 Task: Find connections with filter location Rayside-Balfour with filter topic #Personaldevelopmentwith filter profile language French with filter current company NTPC Limited with filter school RICS School of Built Environment, Amity University with filter industry Social Networking Platforms with filter service category Video Production with filter keywords title Caregiver
Action: Mouse moved to (213, 278)
Screenshot: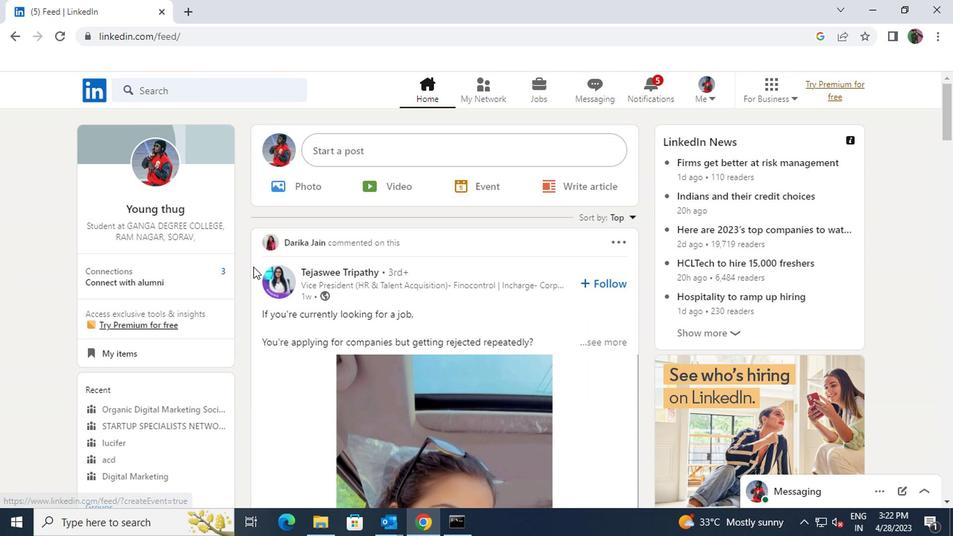 
Action: Mouse pressed left at (213, 278)
Screenshot: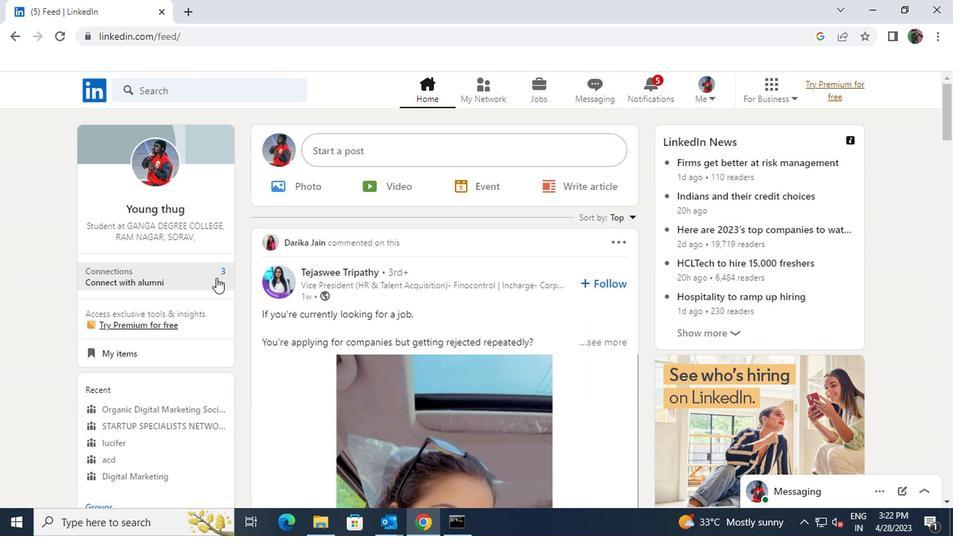 
Action: Mouse moved to (234, 170)
Screenshot: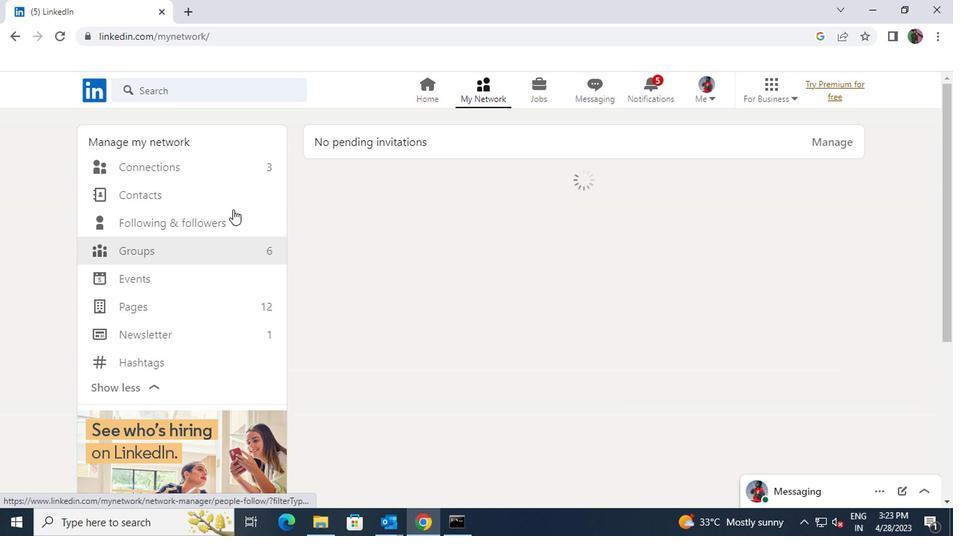 
Action: Mouse pressed left at (234, 170)
Screenshot: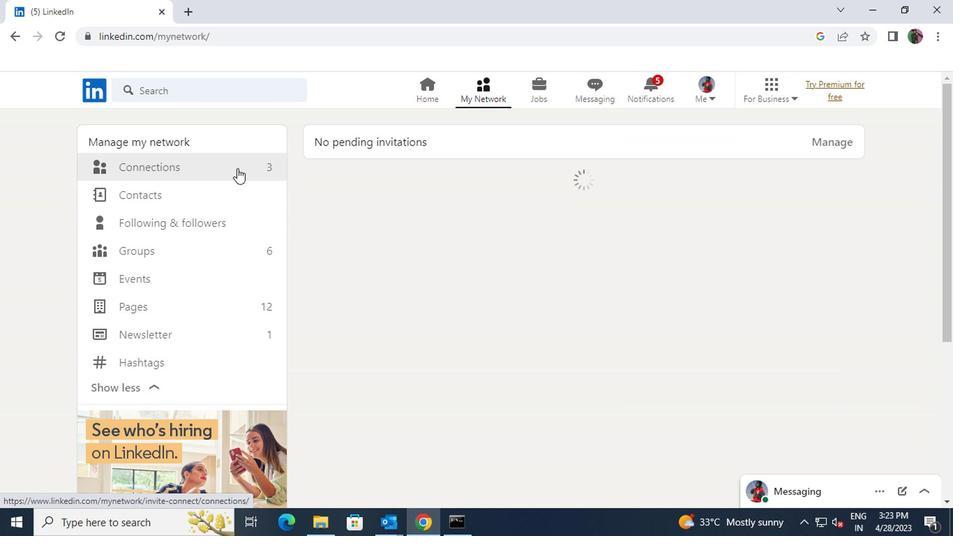 
Action: Mouse moved to (555, 173)
Screenshot: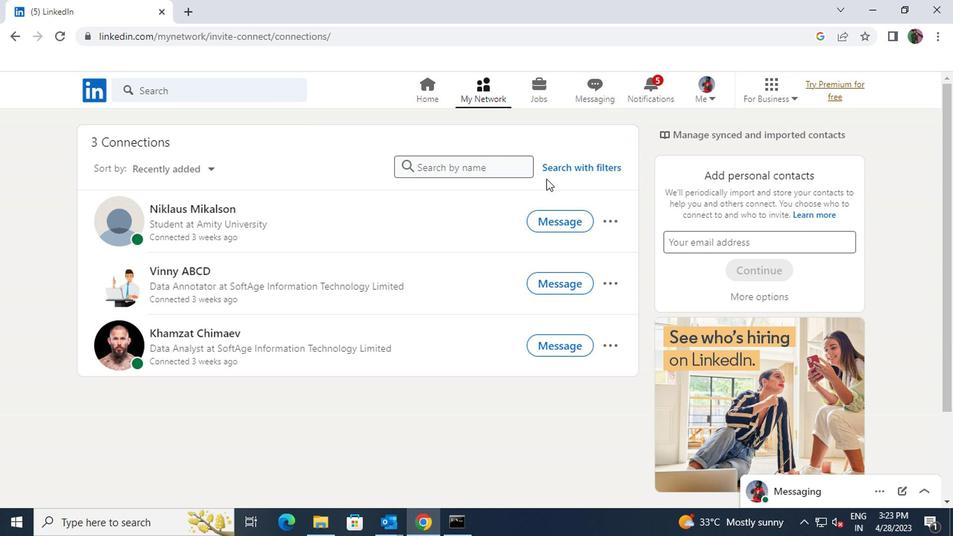 
Action: Mouse pressed left at (555, 173)
Screenshot: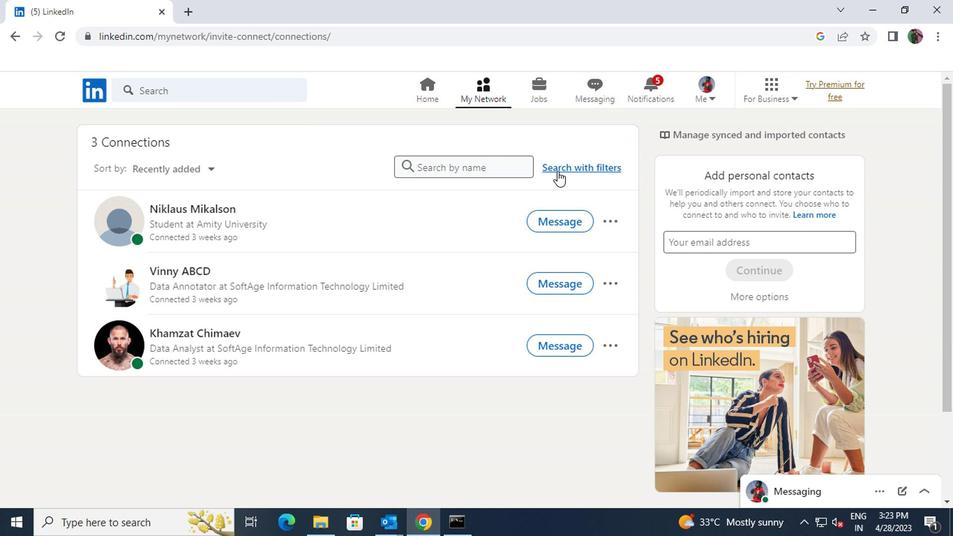 
Action: Mouse moved to (519, 129)
Screenshot: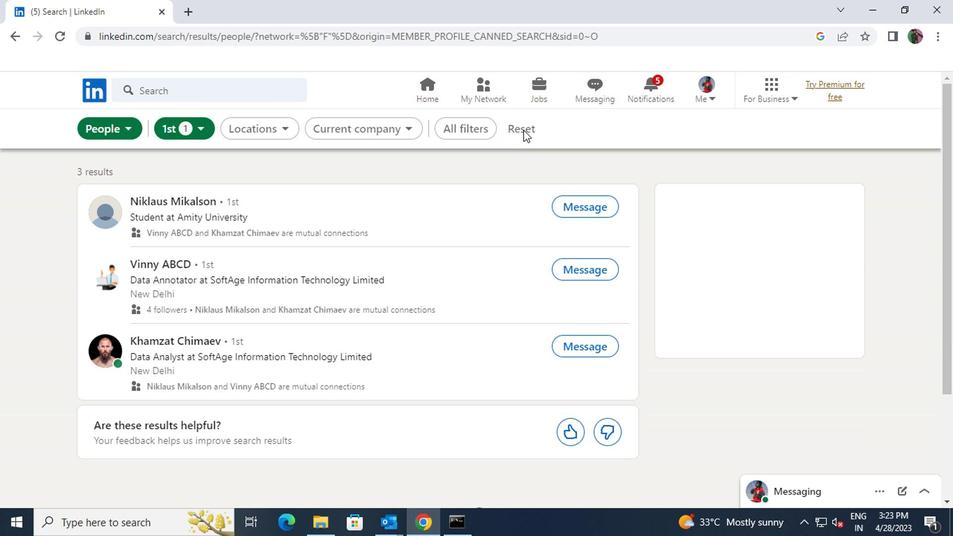 
Action: Mouse pressed left at (519, 129)
Screenshot: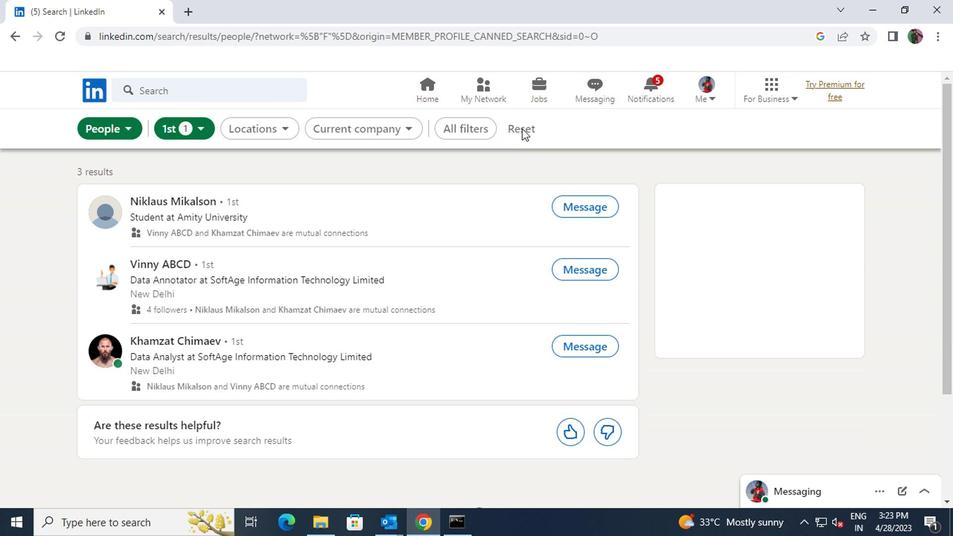 
Action: Mouse pressed left at (519, 129)
Screenshot: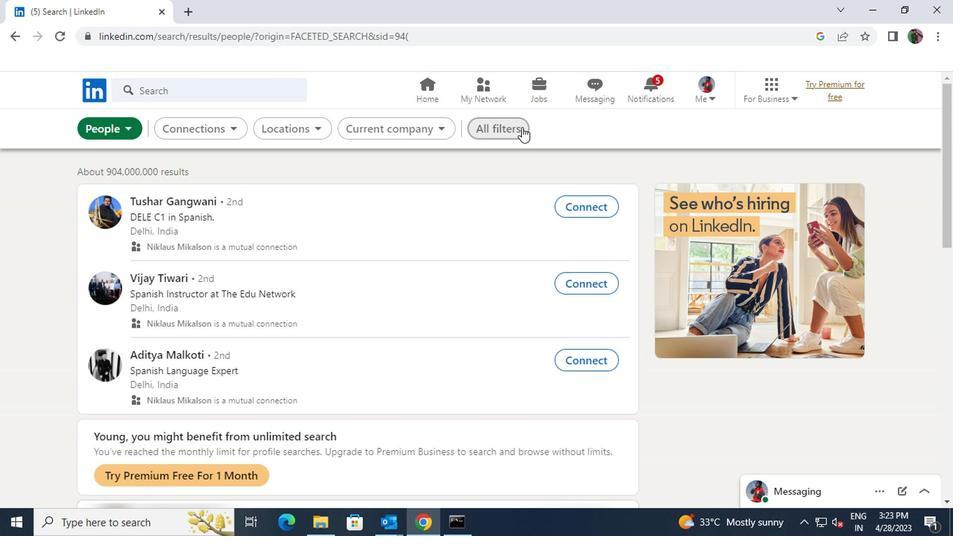 
Action: Mouse moved to (767, 312)
Screenshot: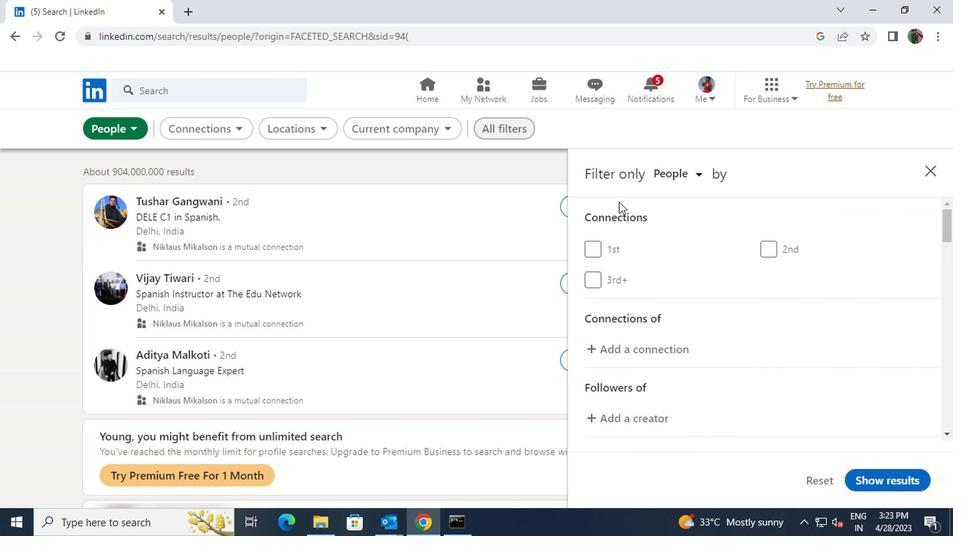 
Action: Mouse scrolled (767, 312) with delta (0, 0)
Screenshot: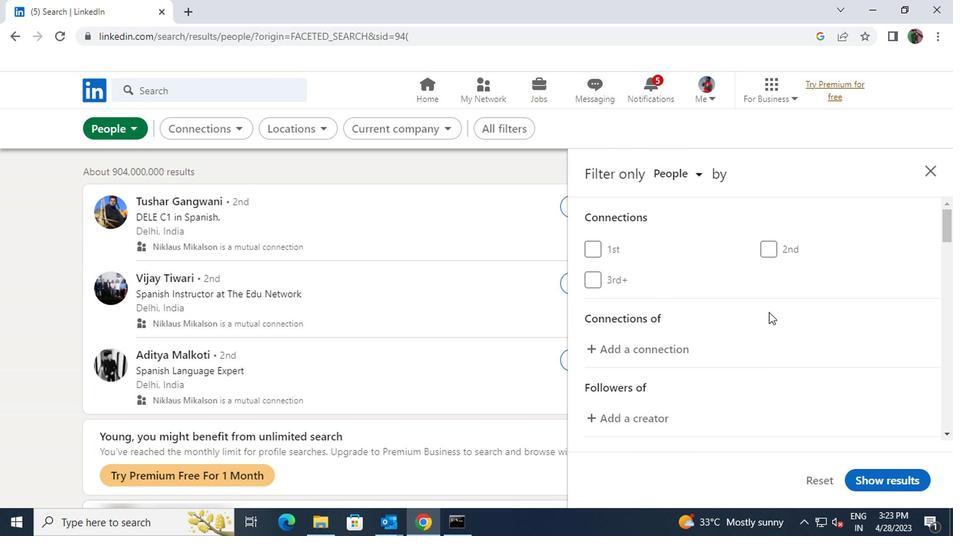 
Action: Mouse scrolled (767, 312) with delta (0, 0)
Screenshot: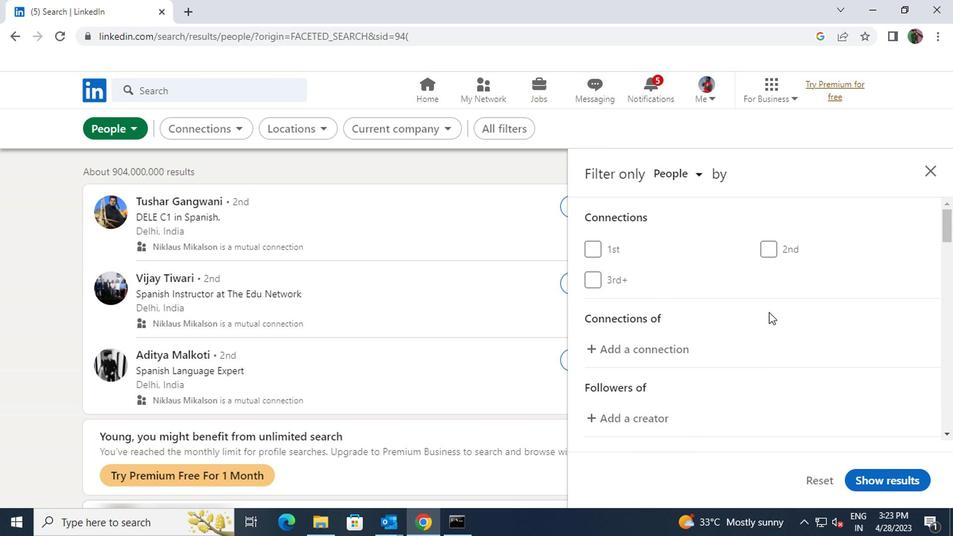 
Action: Mouse scrolled (767, 312) with delta (0, 0)
Screenshot: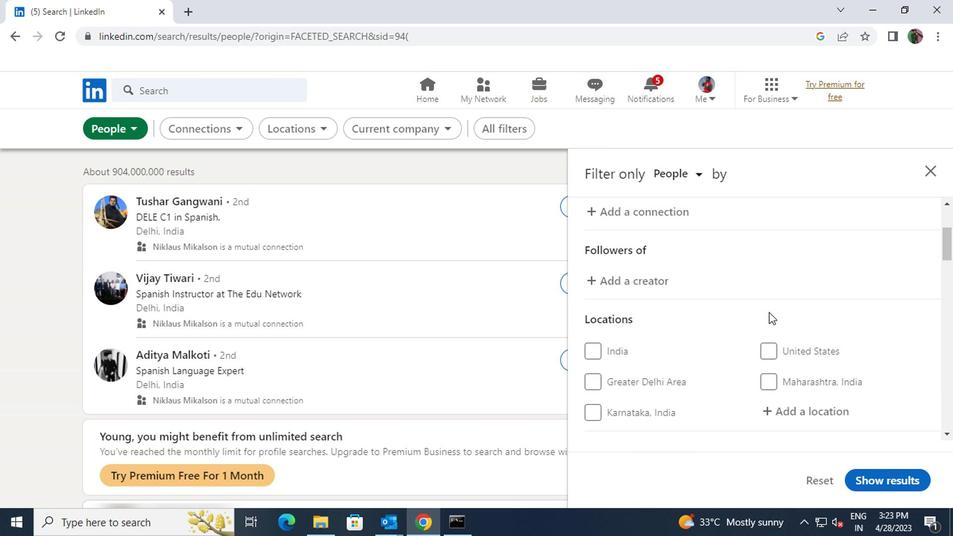 
Action: Mouse moved to (783, 336)
Screenshot: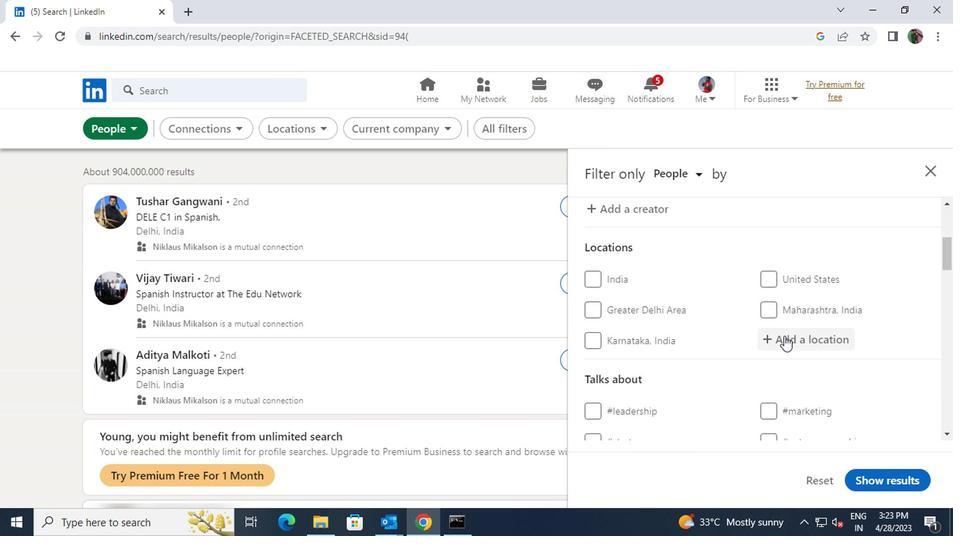 
Action: Mouse pressed left at (783, 336)
Screenshot: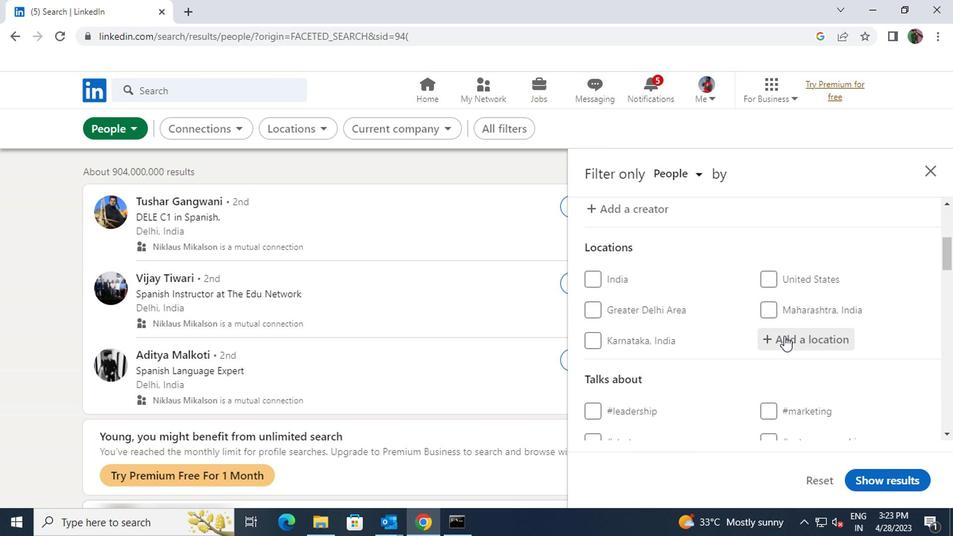 
Action: Key pressed <Key.shift><Key.shift>RAY-<Key.shift>BALFOUR
Screenshot: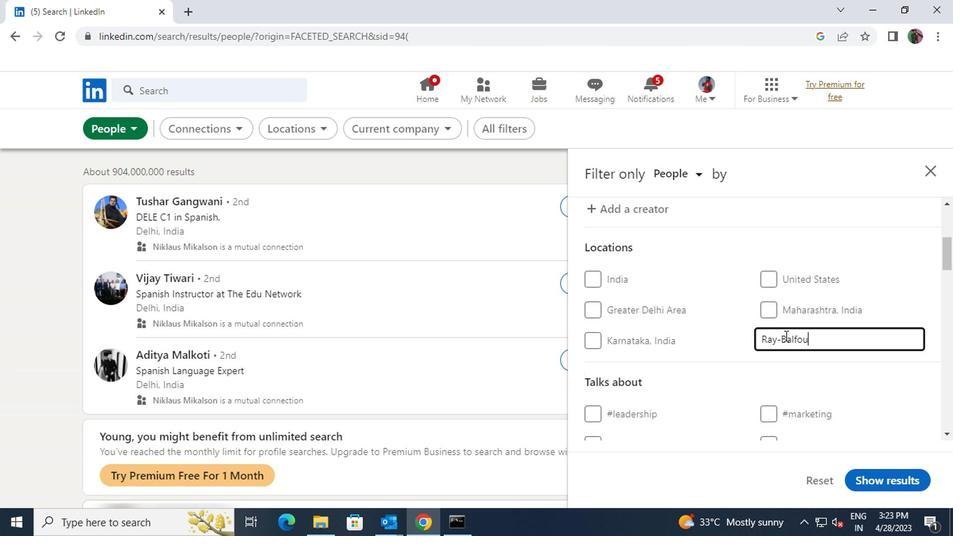 
Action: Mouse scrolled (783, 335) with delta (0, 0)
Screenshot: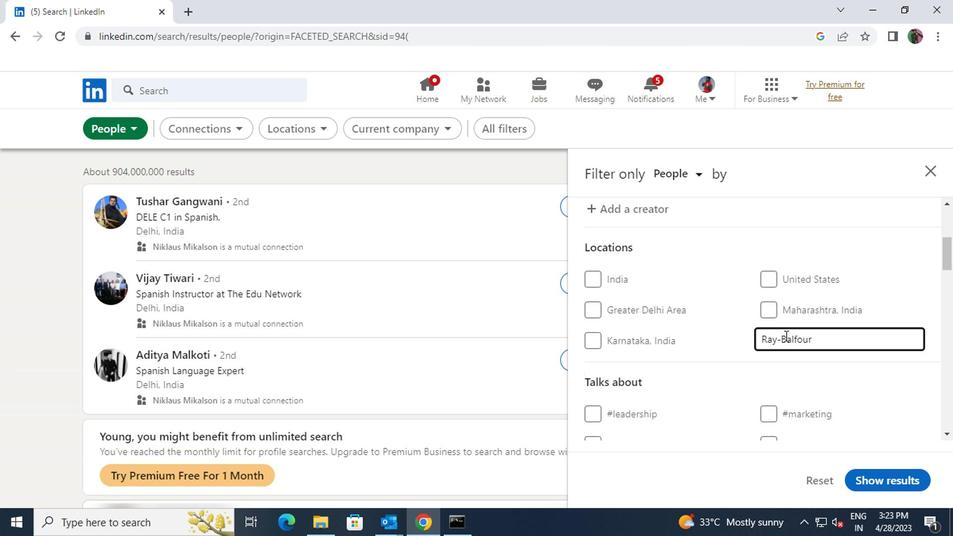 
Action: Mouse scrolled (783, 335) with delta (0, 0)
Screenshot: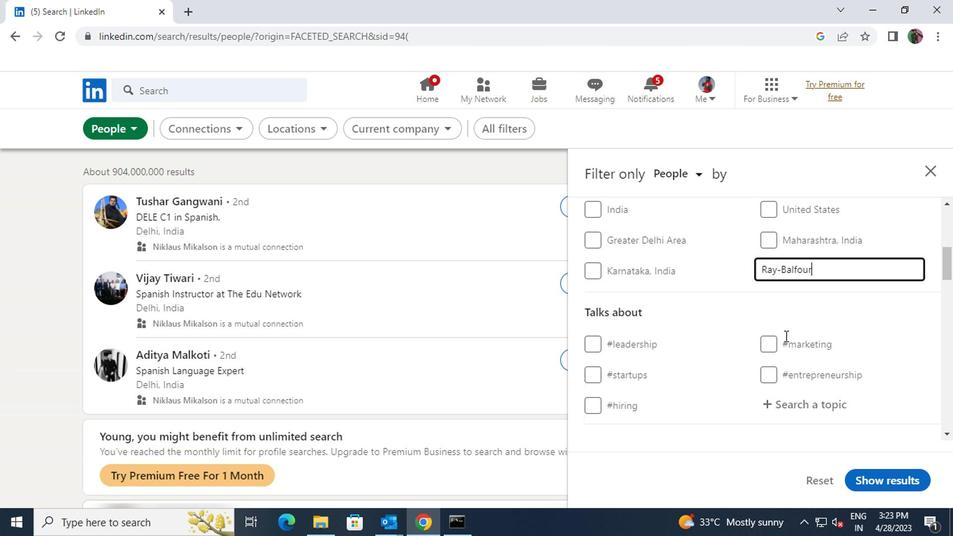 
Action: Mouse moved to (784, 333)
Screenshot: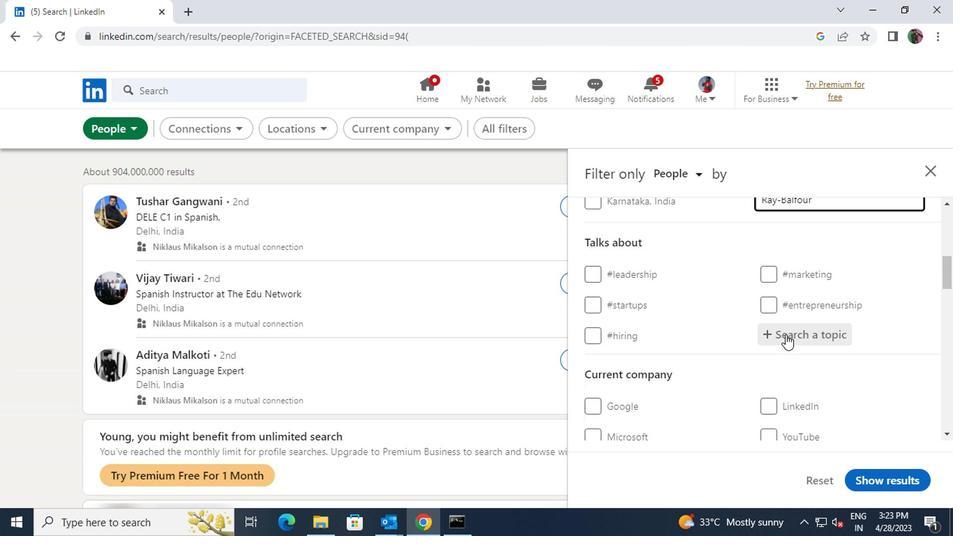 
Action: Mouse pressed left at (784, 333)
Screenshot: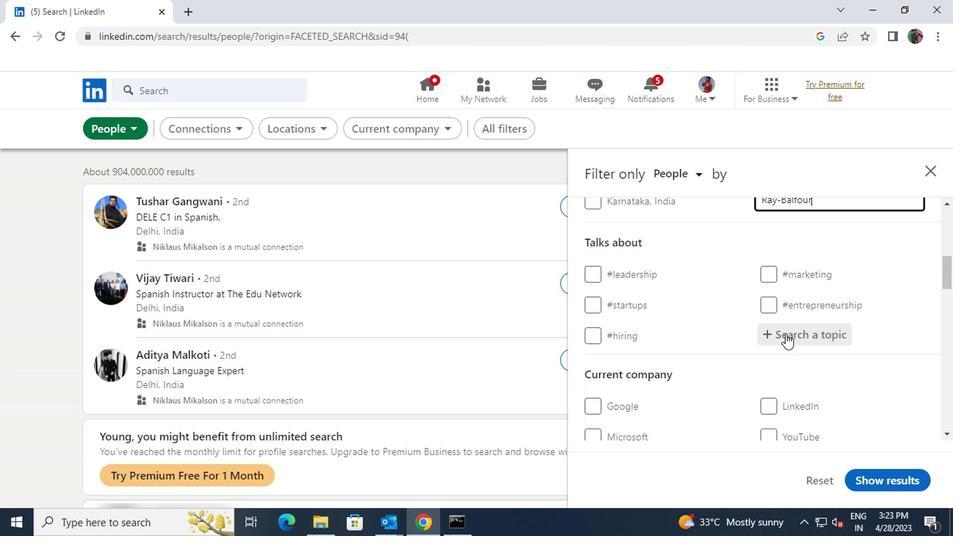 
Action: Key pressed <Key.shift>PERSONALDEVELOPMENT
Screenshot: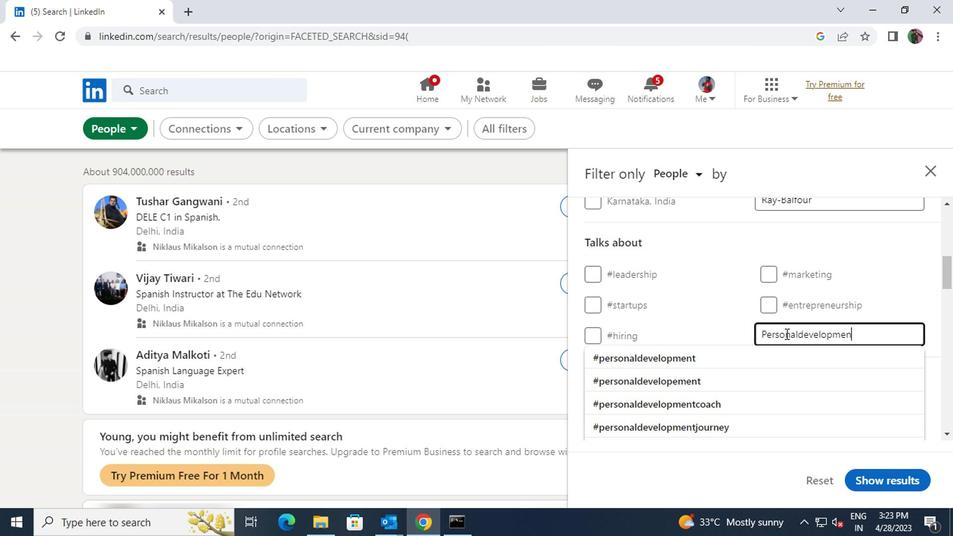 
Action: Mouse moved to (776, 350)
Screenshot: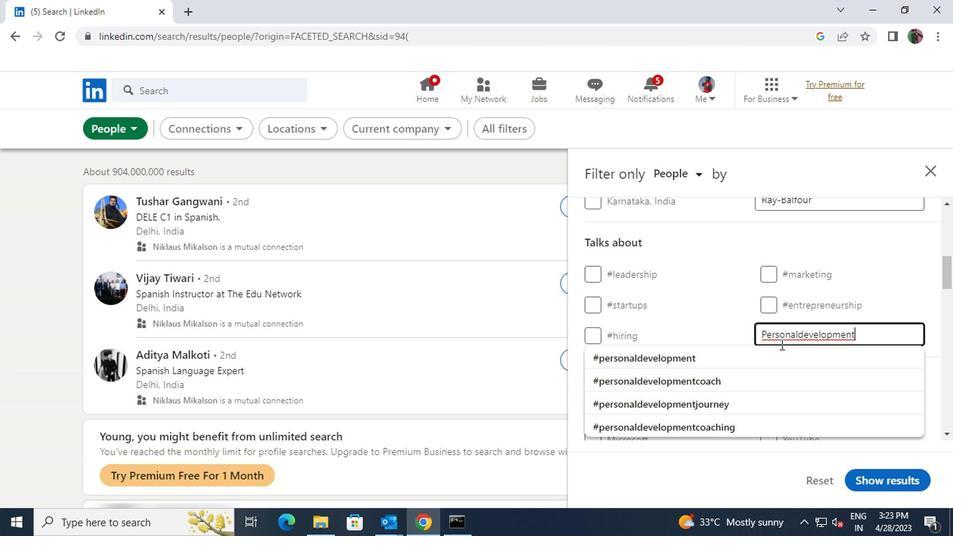 
Action: Mouse pressed left at (776, 350)
Screenshot: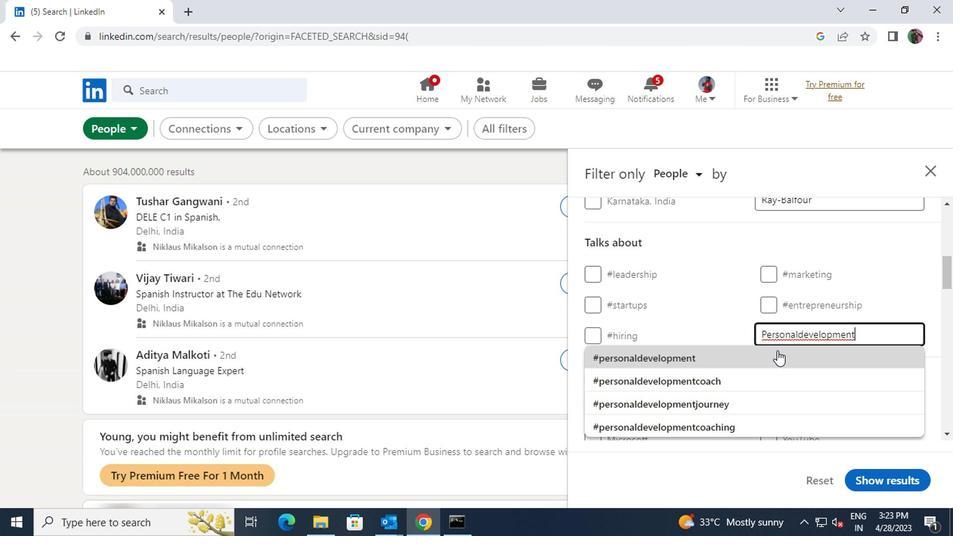 
Action: Mouse scrolled (776, 349) with delta (0, 0)
Screenshot: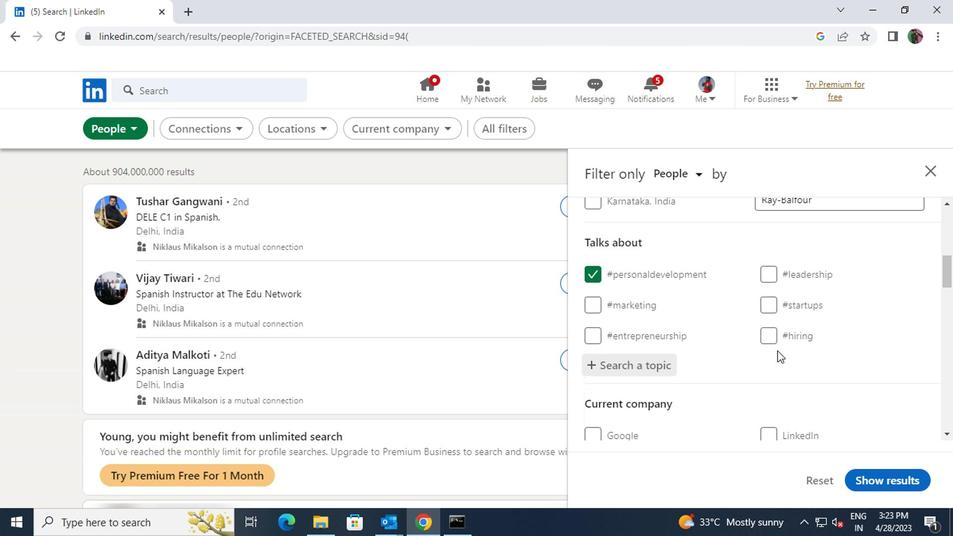 
Action: Mouse scrolled (776, 349) with delta (0, 0)
Screenshot: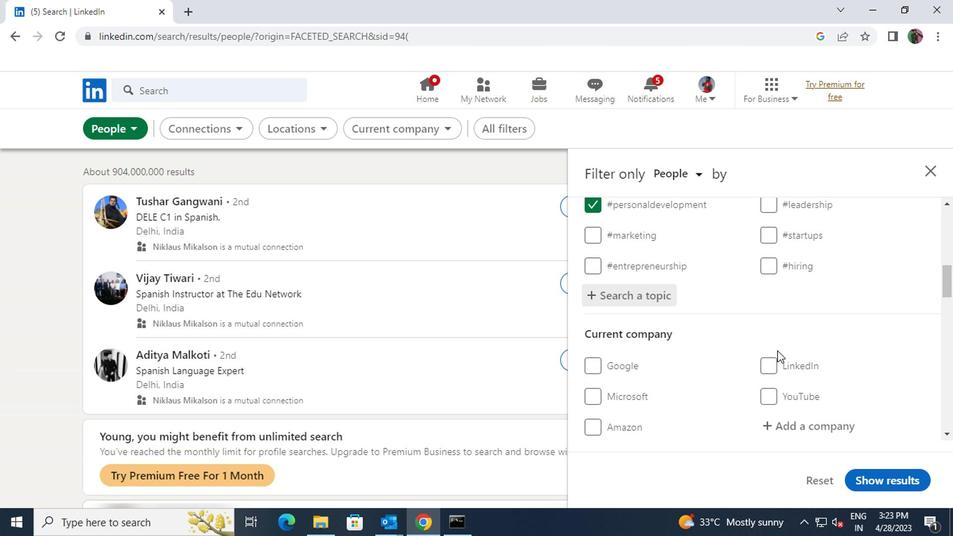 
Action: Mouse scrolled (776, 349) with delta (0, 0)
Screenshot: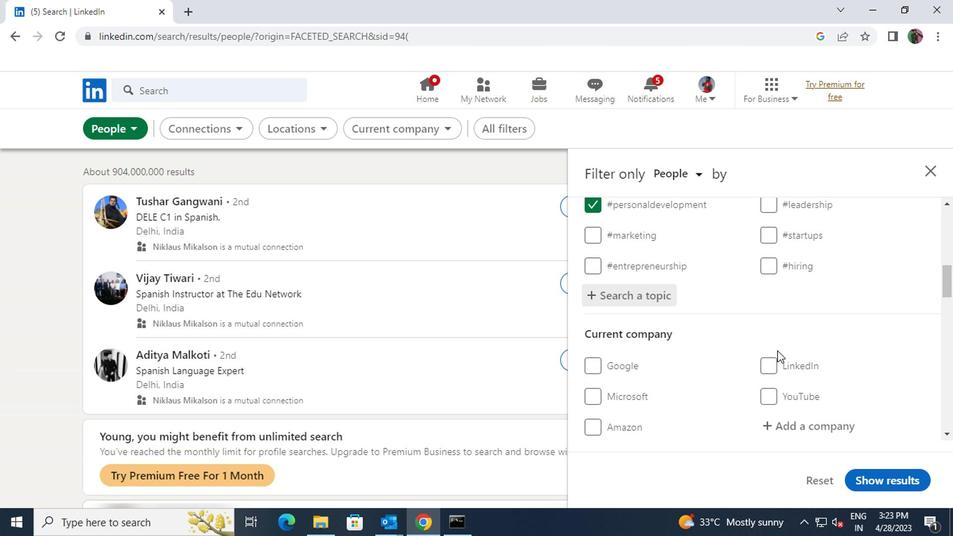 
Action: Mouse scrolled (776, 349) with delta (0, 0)
Screenshot: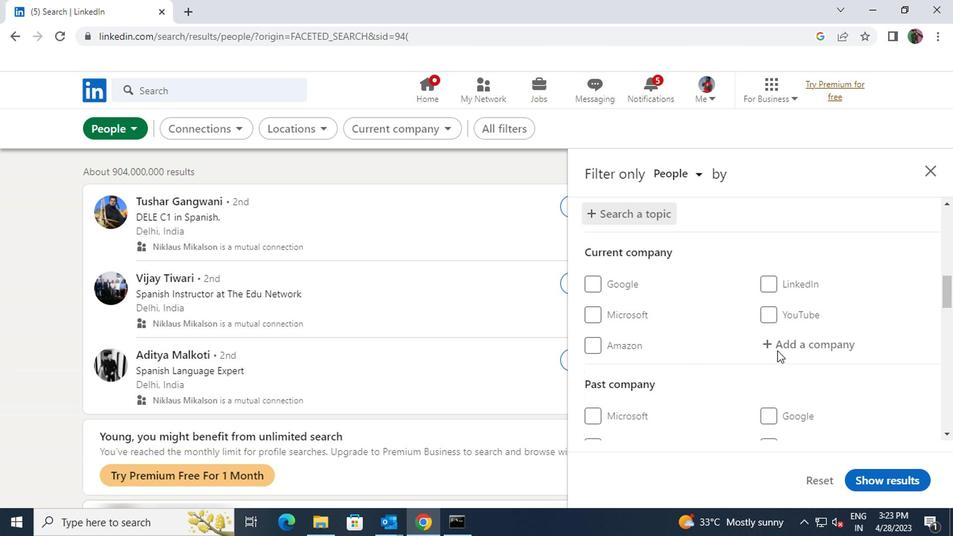 
Action: Mouse scrolled (776, 349) with delta (0, 0)
Screenshot: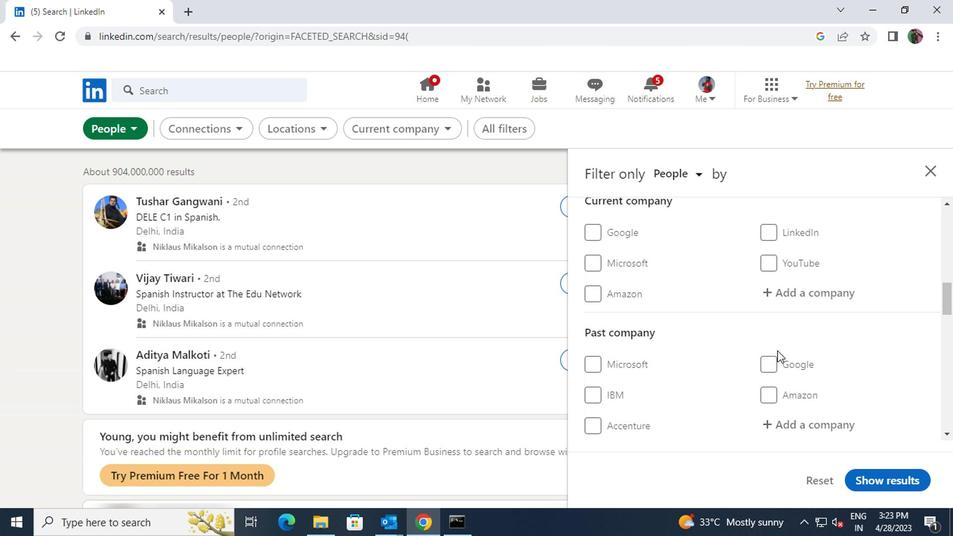 
Action: Mouse scrolled (776, 349) with delta (0, 0)
Screenshot: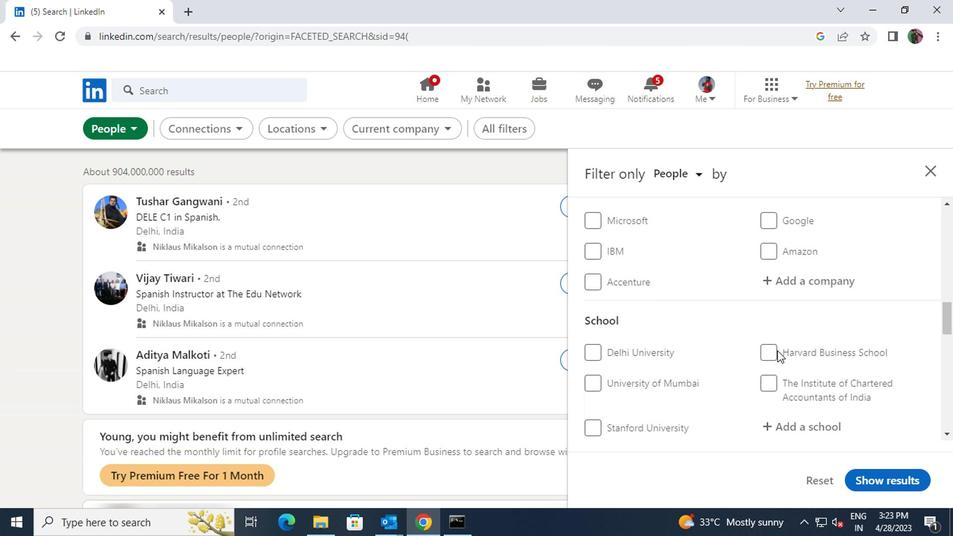 
Action: Mouse scrolled (776, 349) with delta (0, 0)
Screenshot: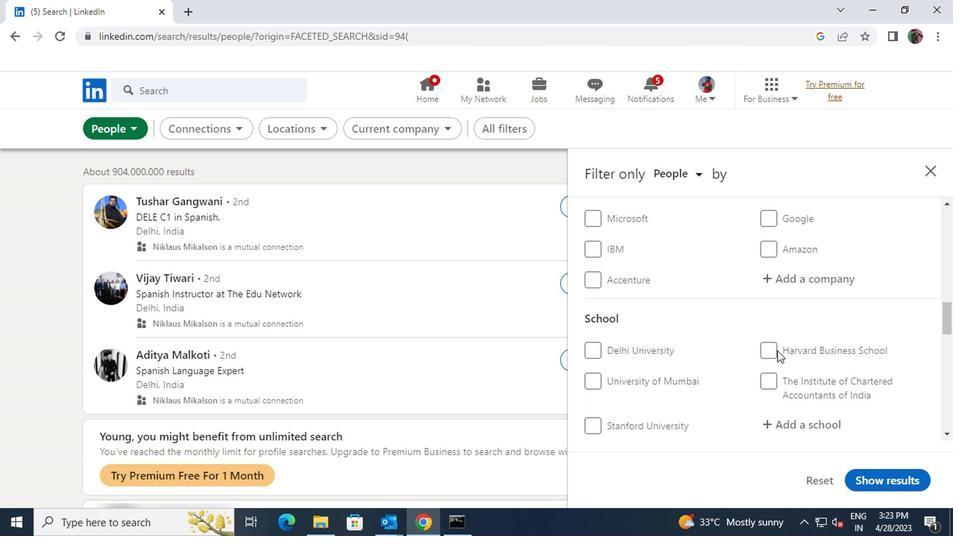 
Action: Mouse scrolled (776, 349) with delta (0, 0)
Screenshot: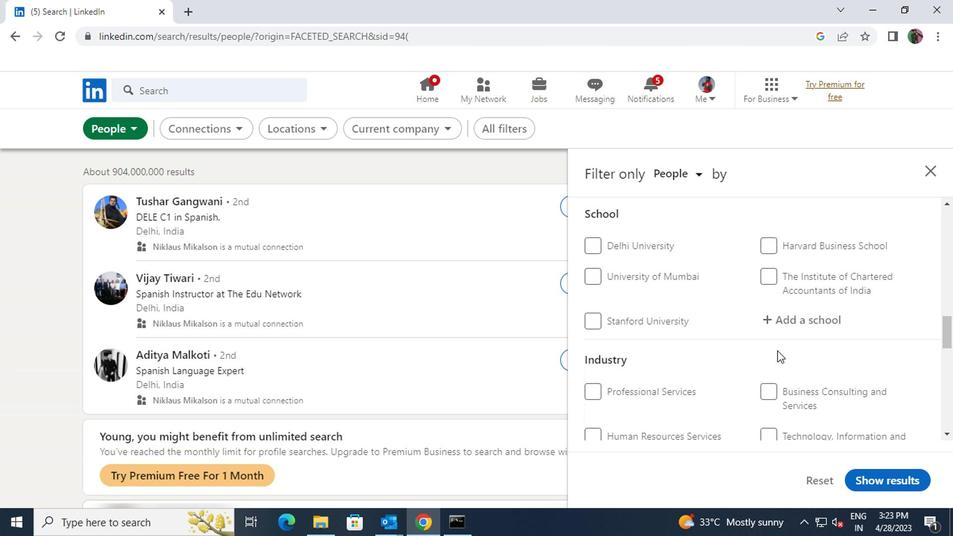 
Action: Mouse scrolled (776, 349) with delta (0, 0)
Screenshot: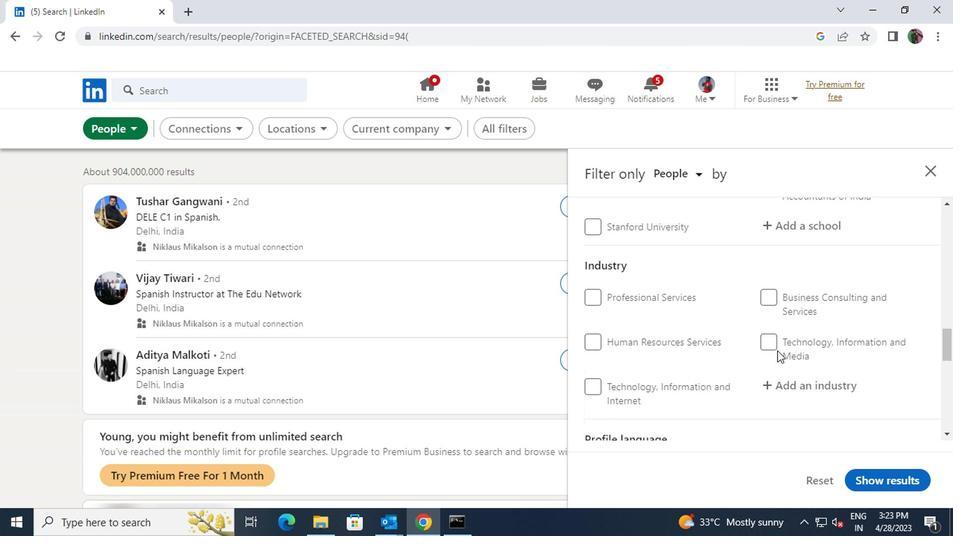 
Action: Mouse scrolled (776, 349) with delta (0, 0)
Screenshot: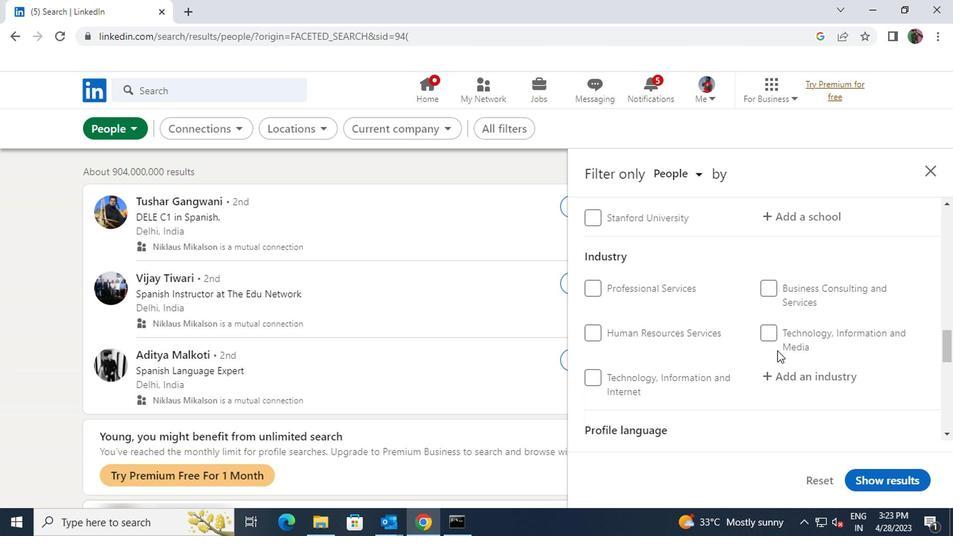 
Action: Mouse moved to (770, 316)
Screenshot: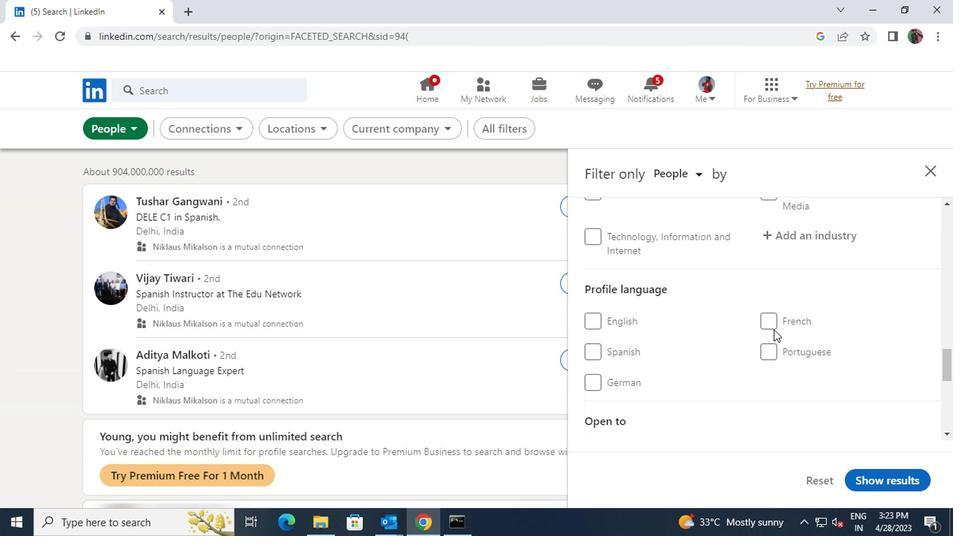 
Action: Mouse pressed left at (770, 316)
Screenshot: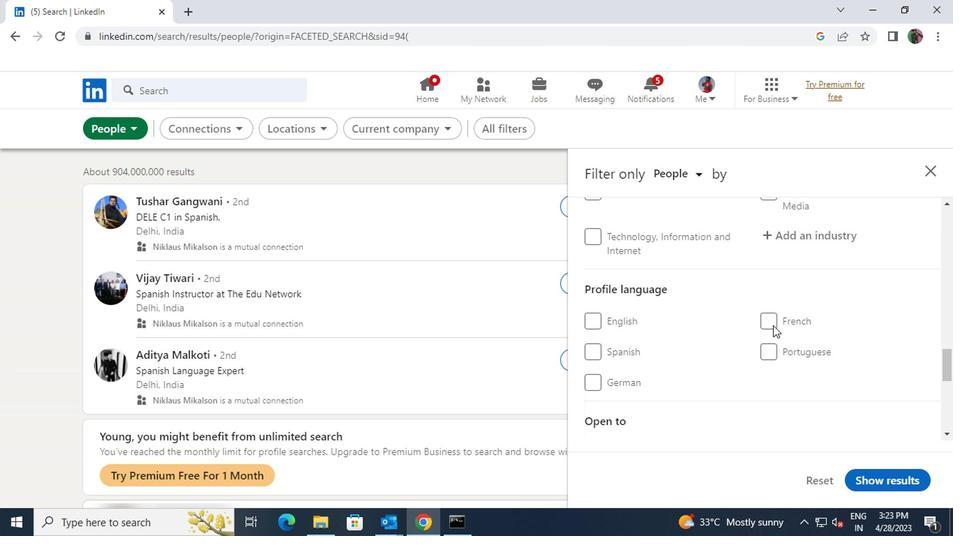 
Action: Mouse scrolled (770, 317) with delta (0, 0)
Screenshot: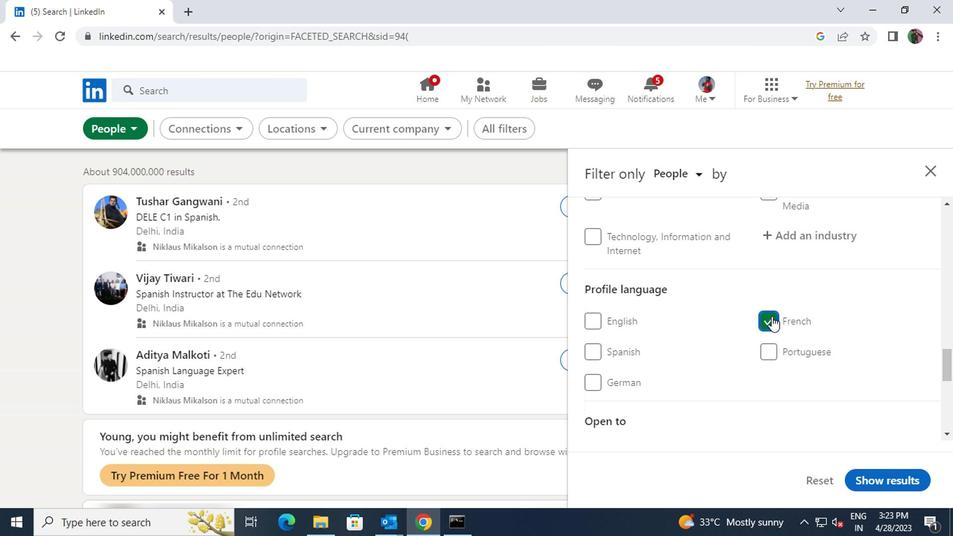 
Action: Mouse scrolled (770, 317) with delta (0, 0)
Screenshot: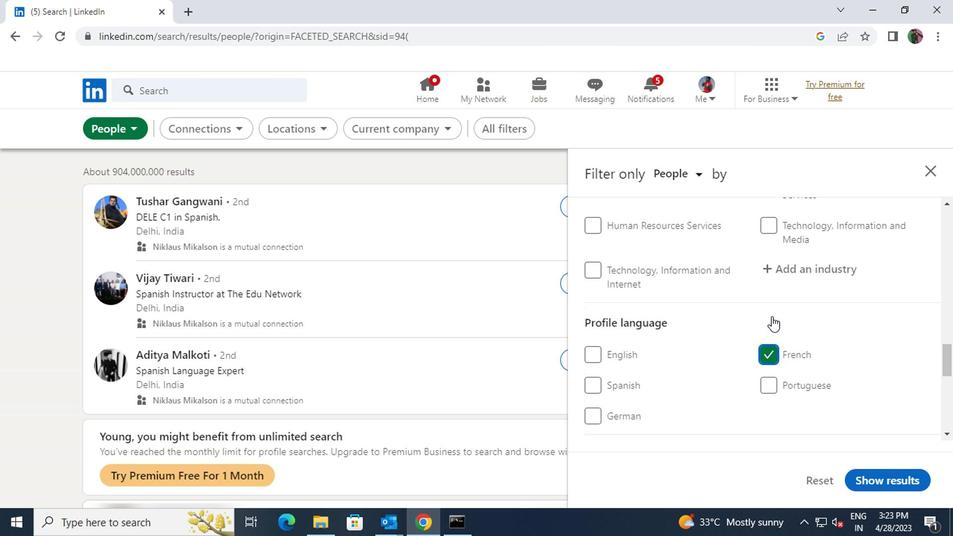 
Action: Mouse scrolled (770, 317) with delta (0, 0)
Screenshot: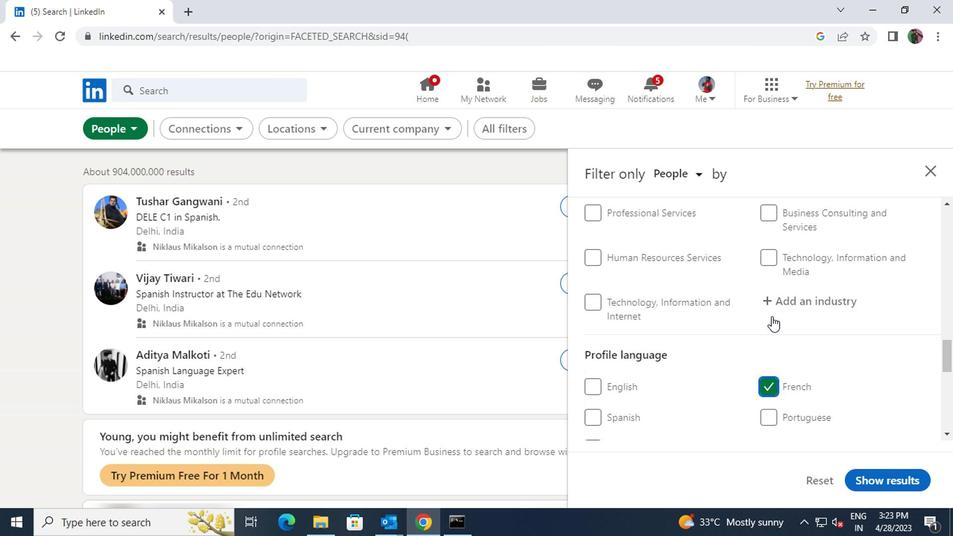 
Action: Mouse scrolled (770, 317) with delta (0, 0)
Screenshot: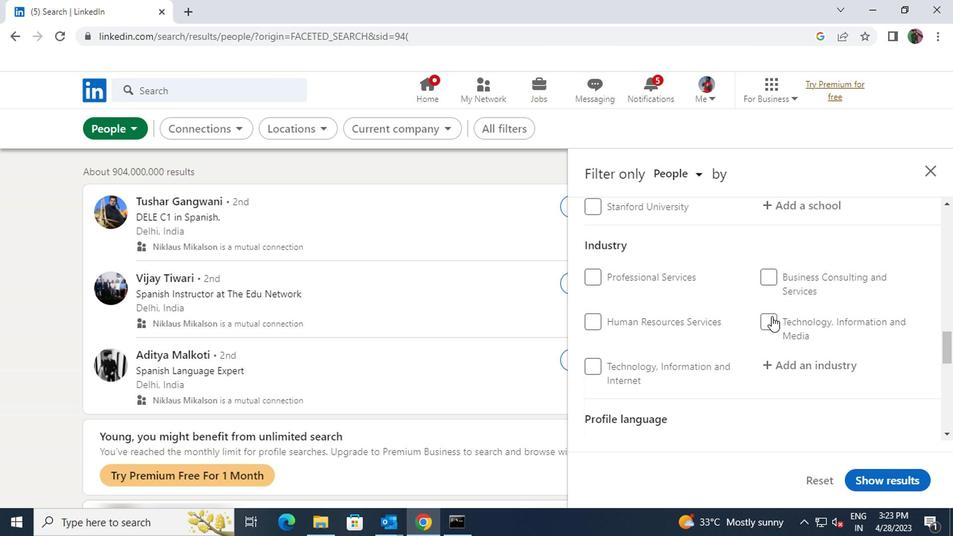 
Action: Mouse scrolled (770, 317) with delta (0, 0)
Screenshot: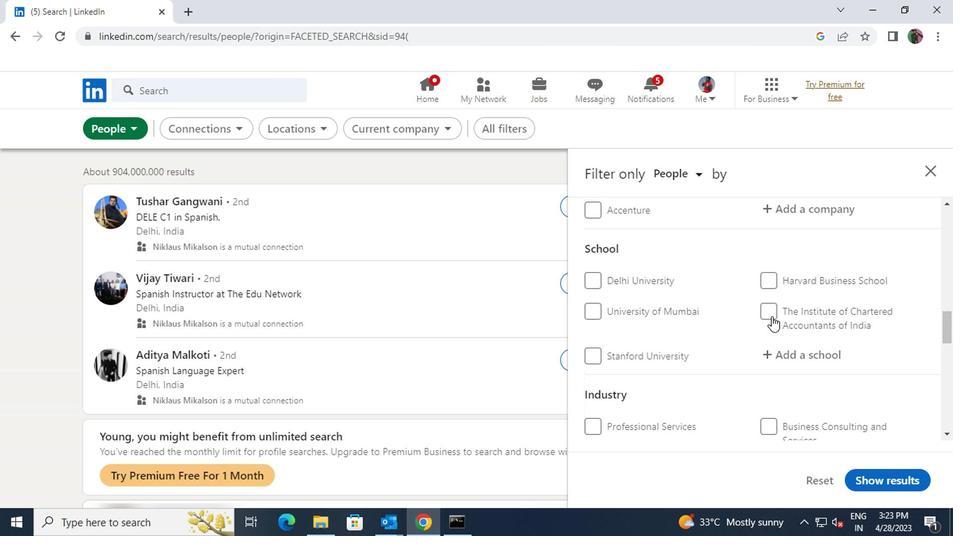 
Action: Mouse scrolled (770, 317) with delta (0, 0)
Screenshot: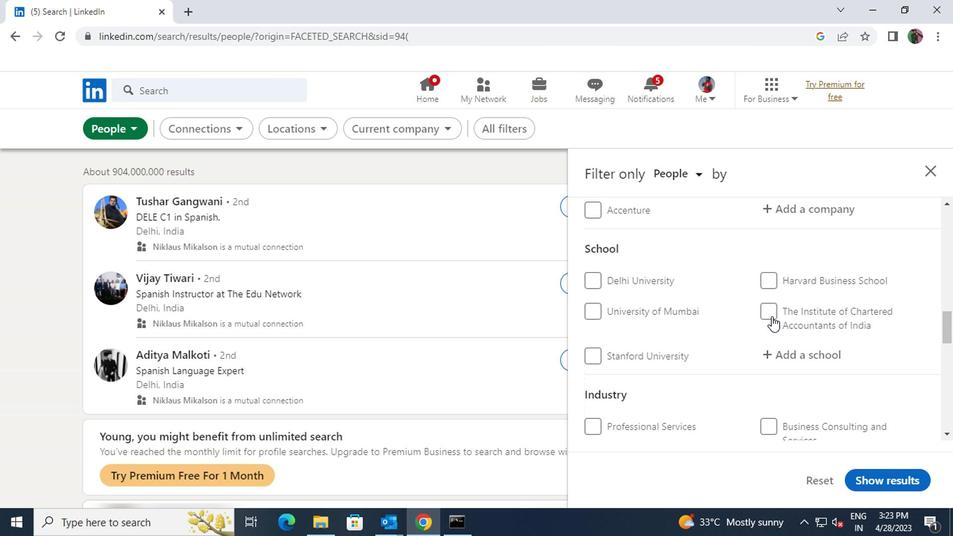 
Action: Mouse scrolled (770, 317) with delta (0, 0)
Screenshot: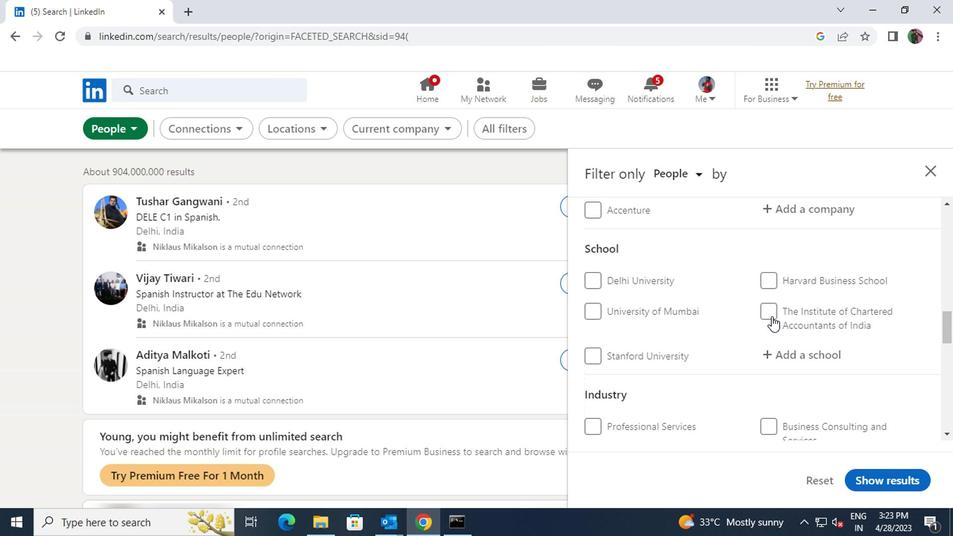 
Action: Mouse scrolled (770, 317) with delta (0, 0)
Screenshot: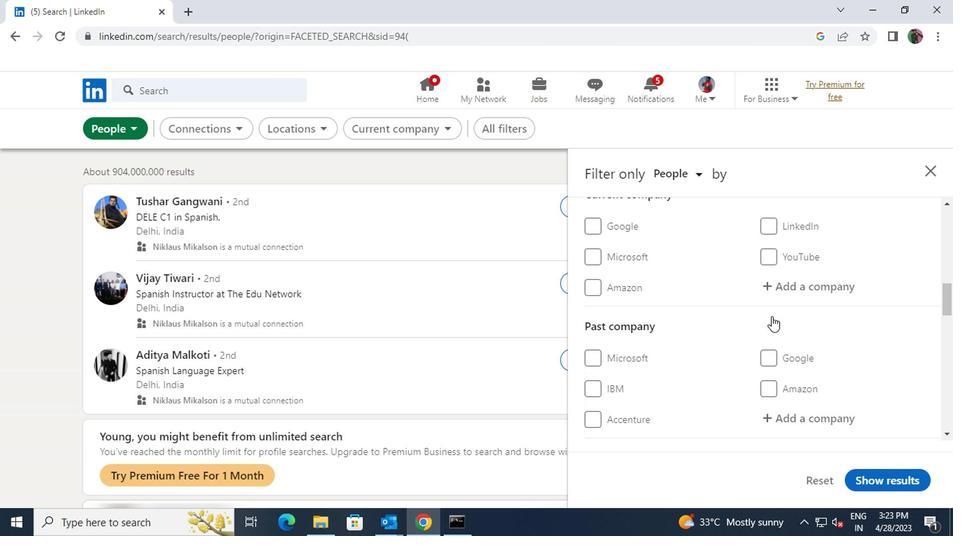 
Action: Mouse scrolled (770, 317) with delta (0, 0)
Screenshot: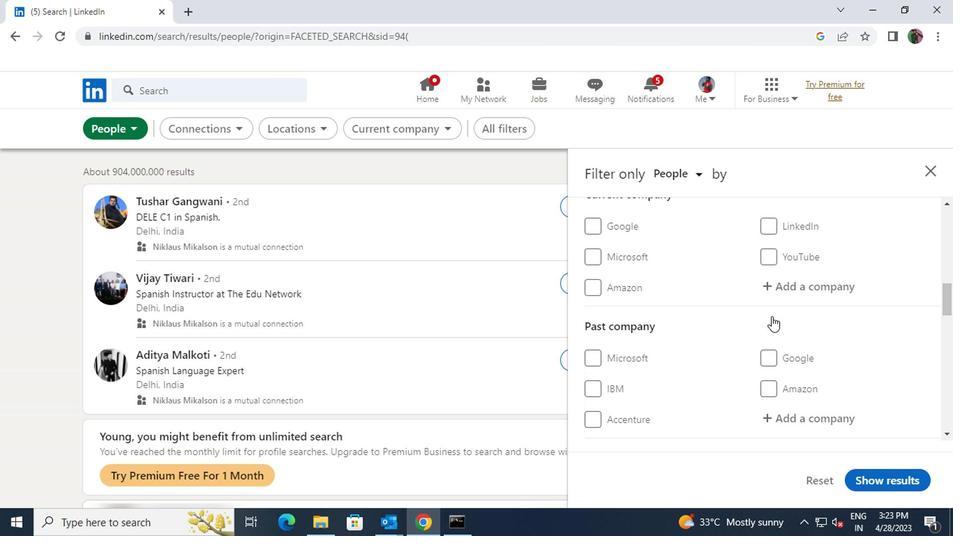 
Action: Mouse scrolled (770, 317) with delta (0, 0)
Screenshot: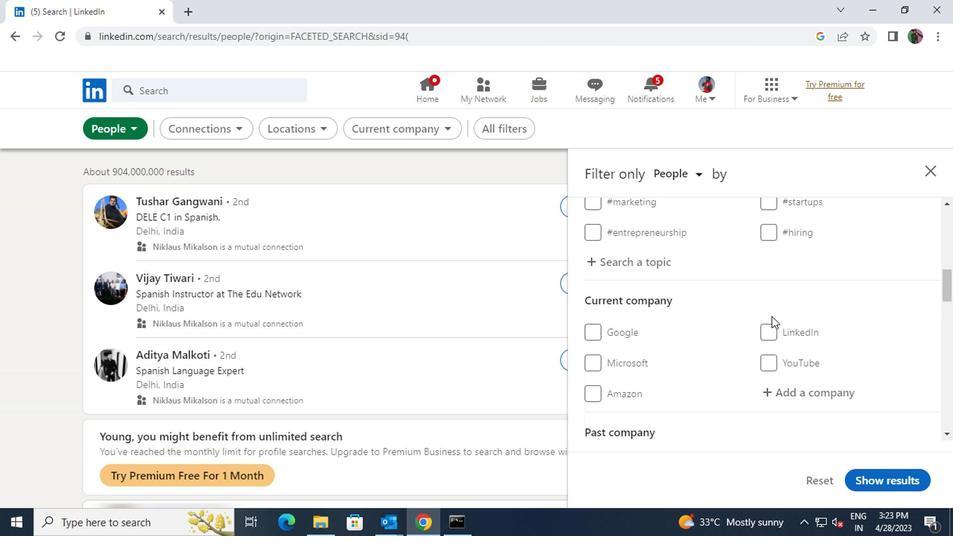 
Action: Mouse scrolled (770, 315) with delta (0, 0)
Screenshot: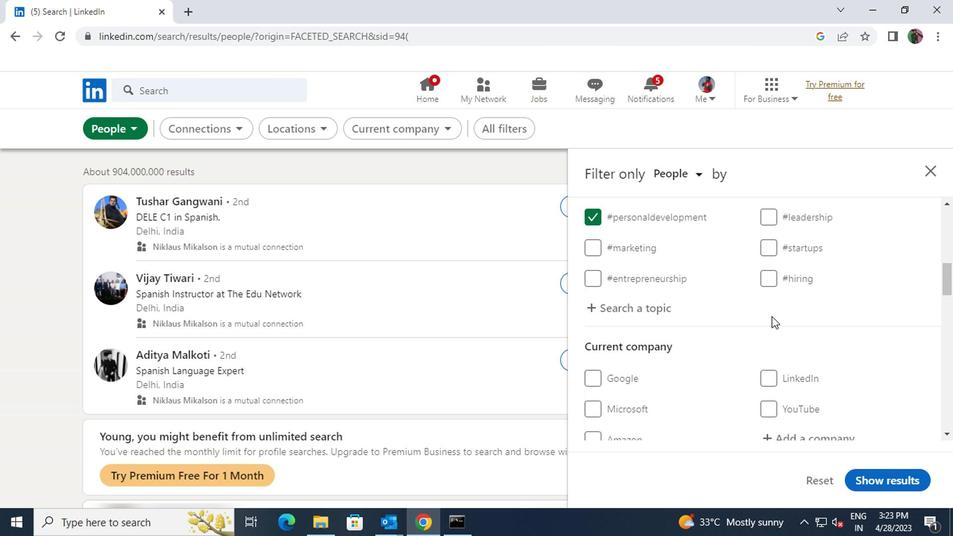 
Action: Mouse scrolled (770, 315) with delta (0, 0)
Screenshot: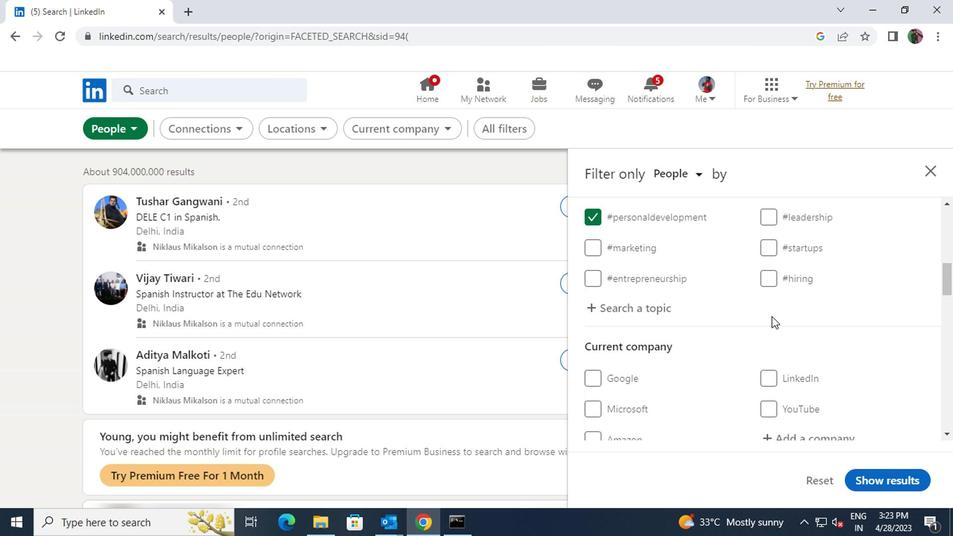 
Action: Mouse scrolled (770, 315) with delta (0, 0)
Screenshot: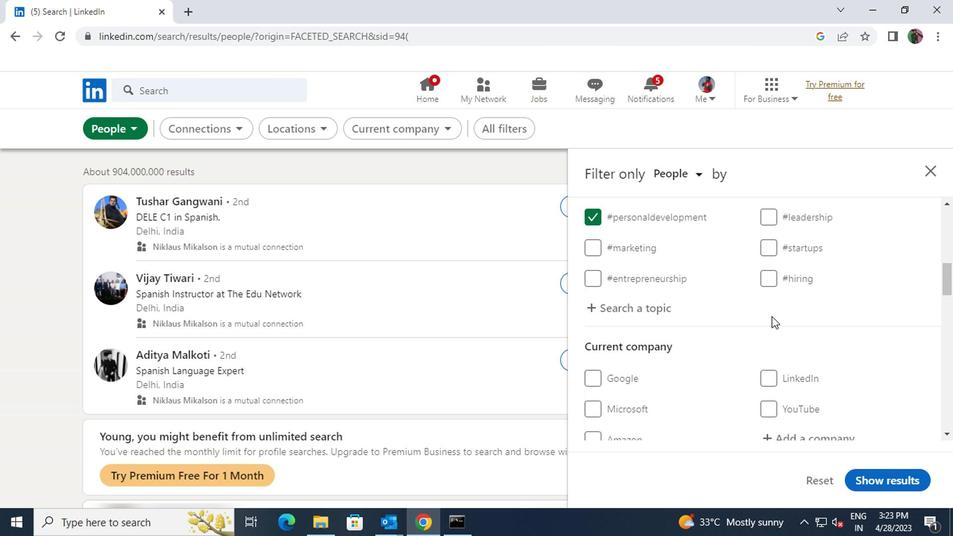 
Action: Mouse moved to (781, 288)
Screenshot: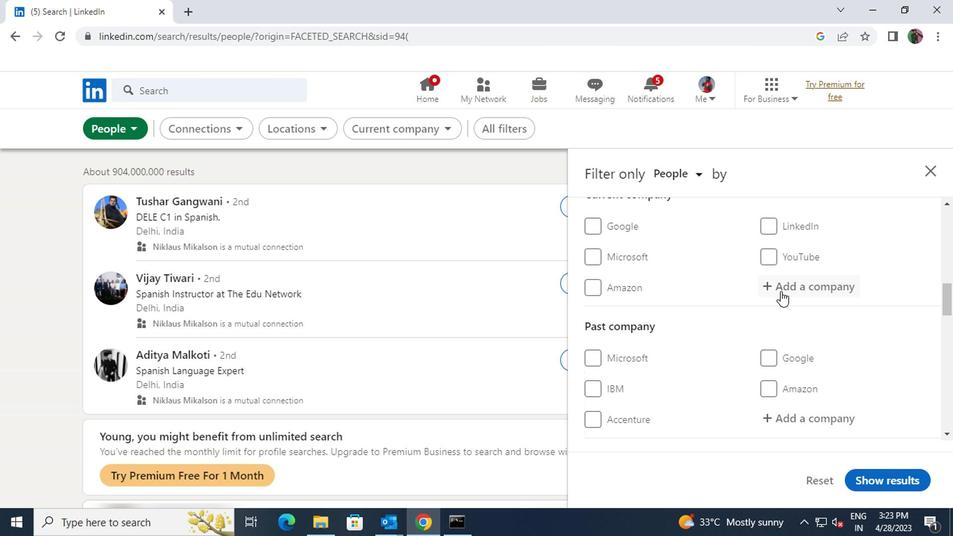 
Action: Mouse scrolled (781, 289) with delta (0, 0)
Screenshot: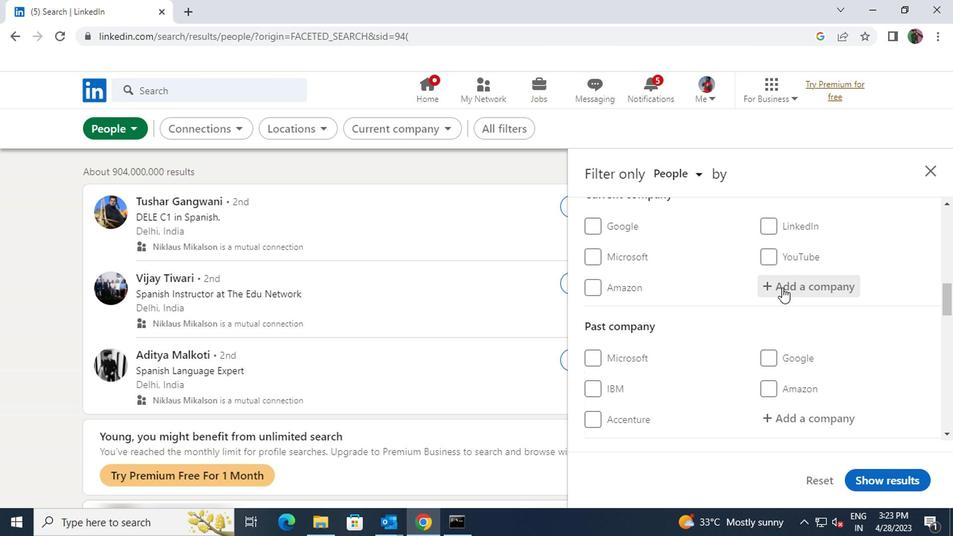 
Action: Mouse moved to (790, 346)
Screenshot: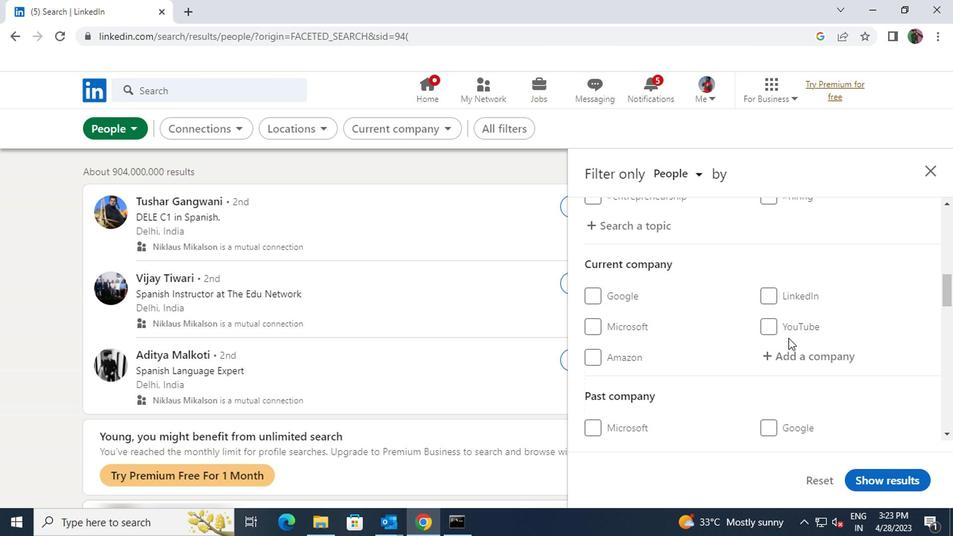 
Action: Mouse pressed left at (790, 346)
Screenshot: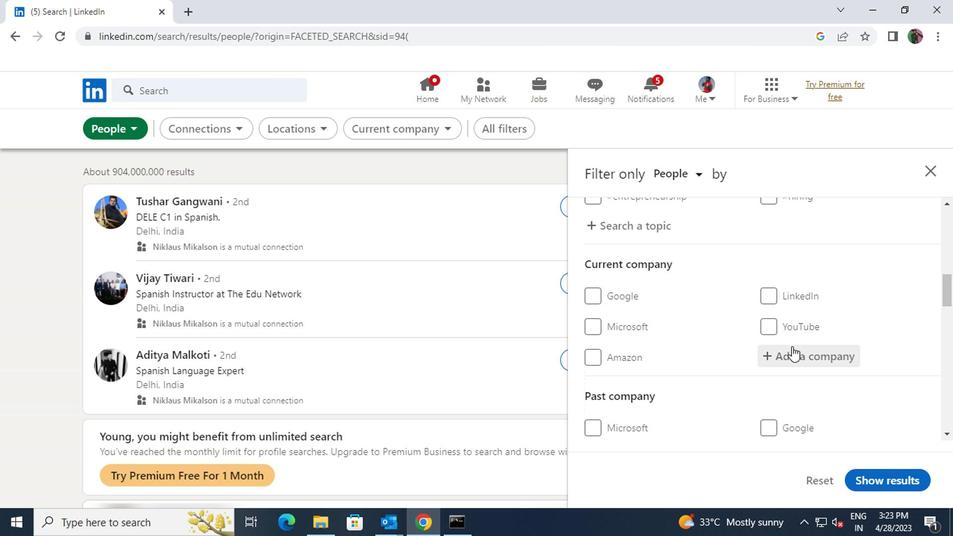 
Action: Key pressed <Key.shift>NTPC
Screenshot: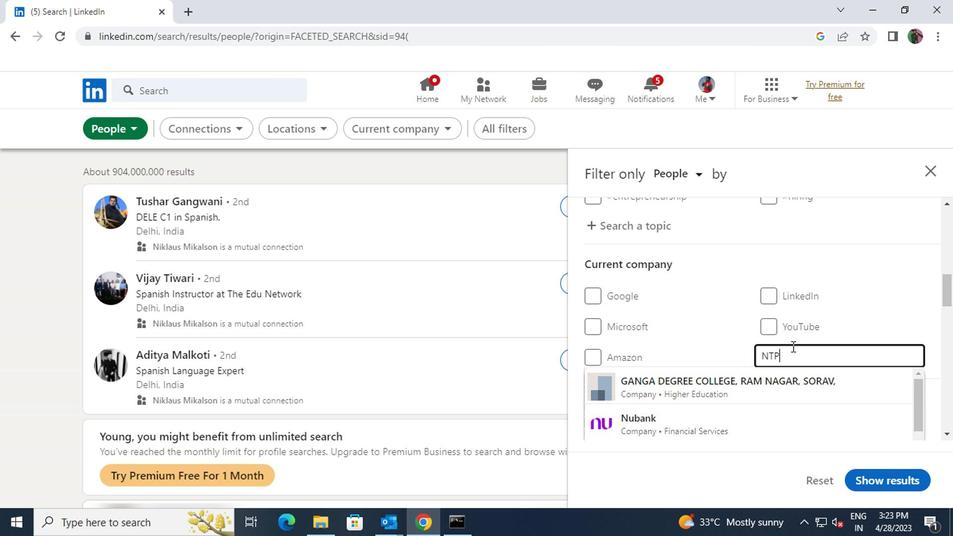 
Action: Mouse moved to (789, 375)
Screenshot: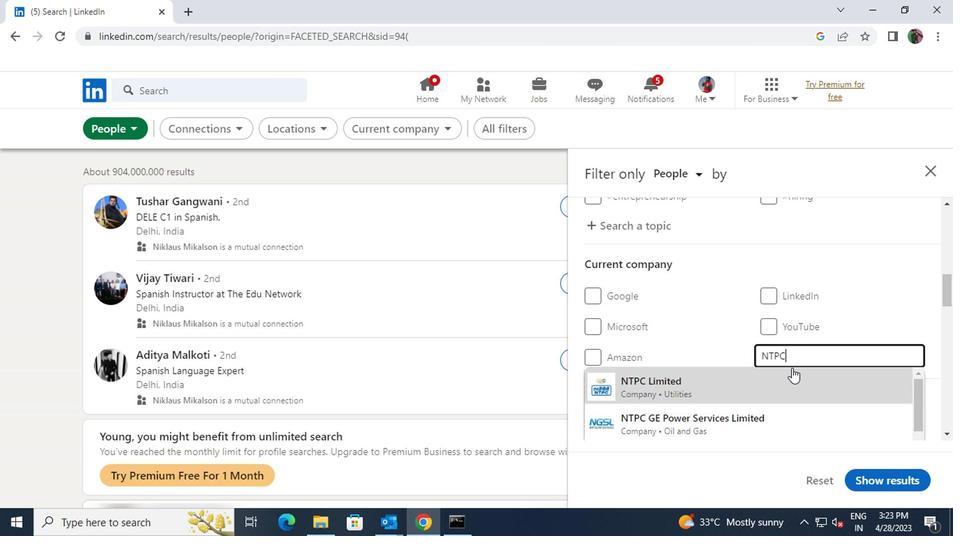 
Action: Mouse pressed left at (789, 375)
Screenshot: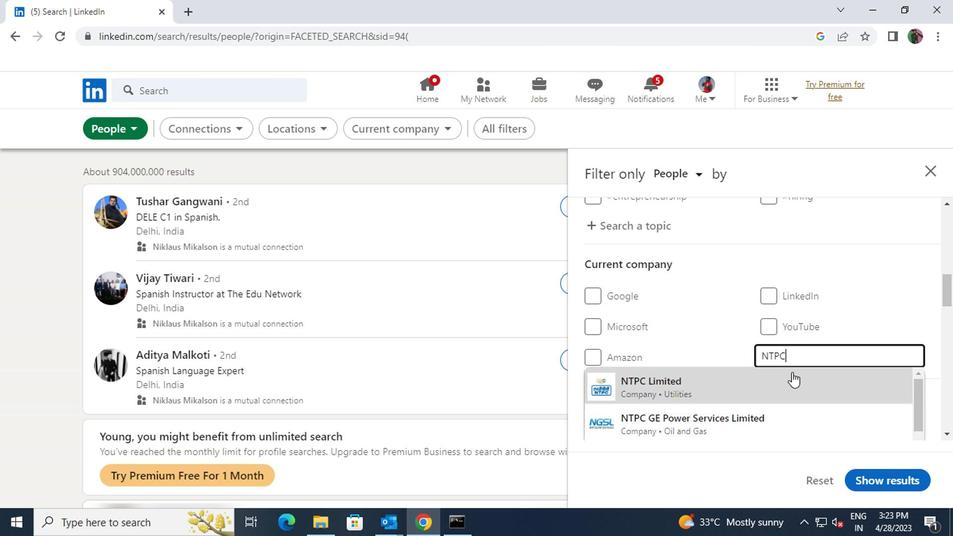 
Action: Mouse scrolled (789, 374) with delta (0, 0)
Screenshot: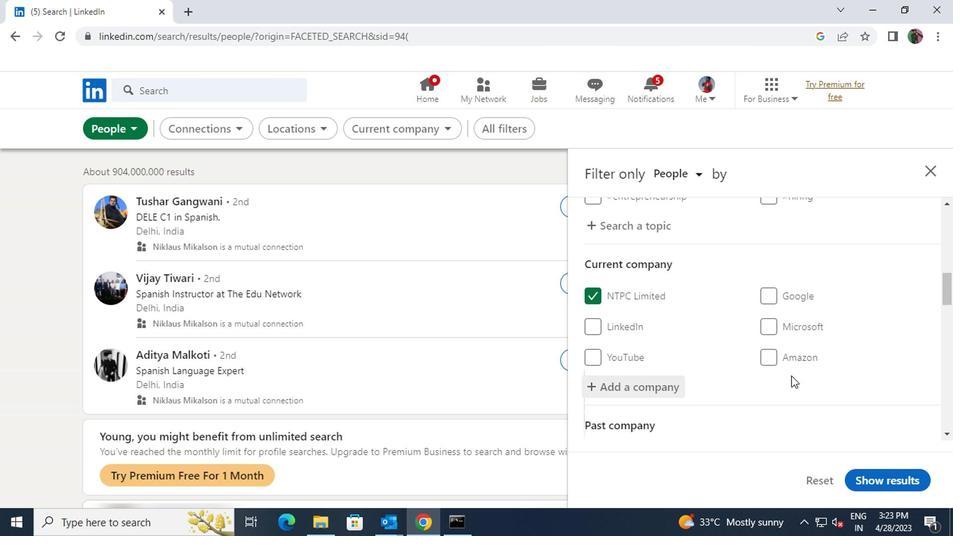 
Action: Mouse scrolled (789, 374) with delta (0, 0)
Screenshot: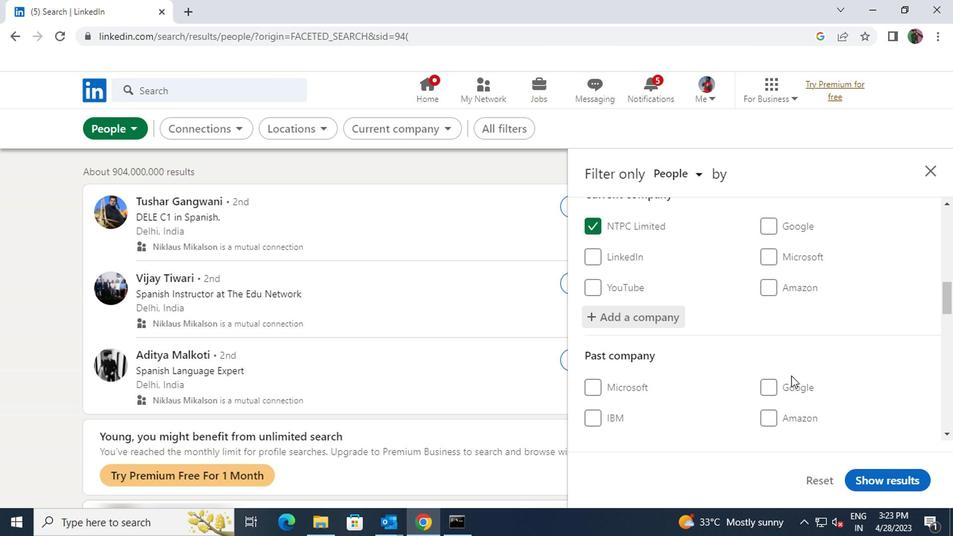 
Action: Mouse scrolled (789, 374) with delta (0, 0)
Screenshot: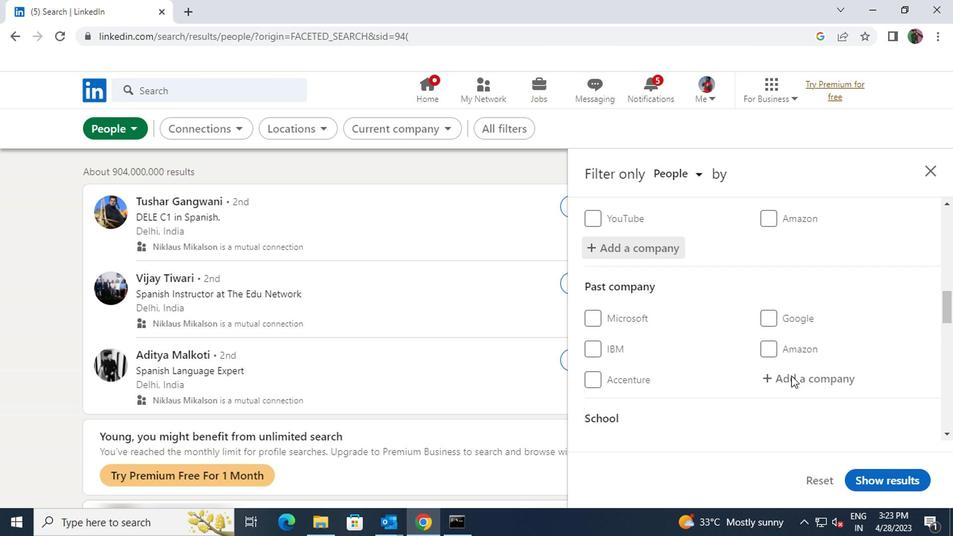 
Action: Mouse scrolled (789, 374) with delta (0, 0)
Screenshot: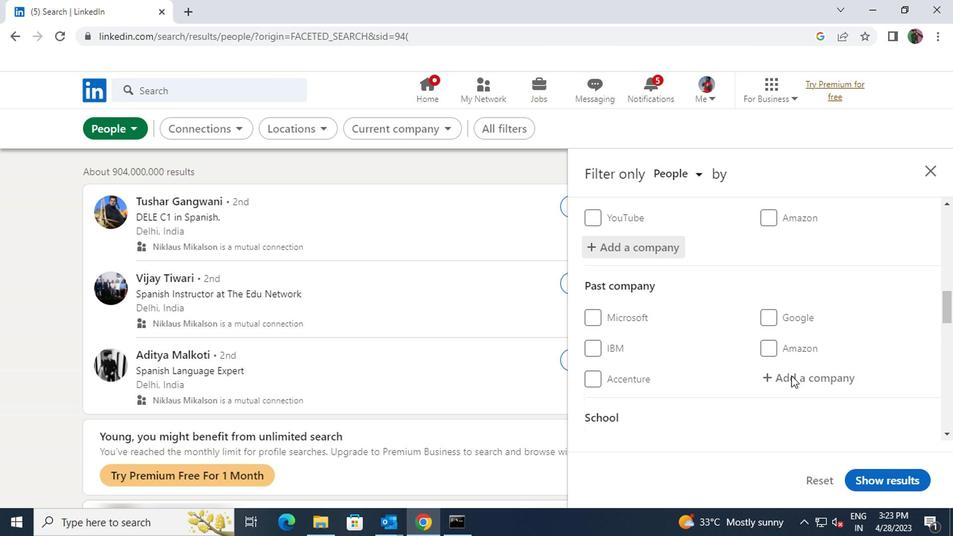 
Action: Mouse moved to (789, 377)
Screenshot: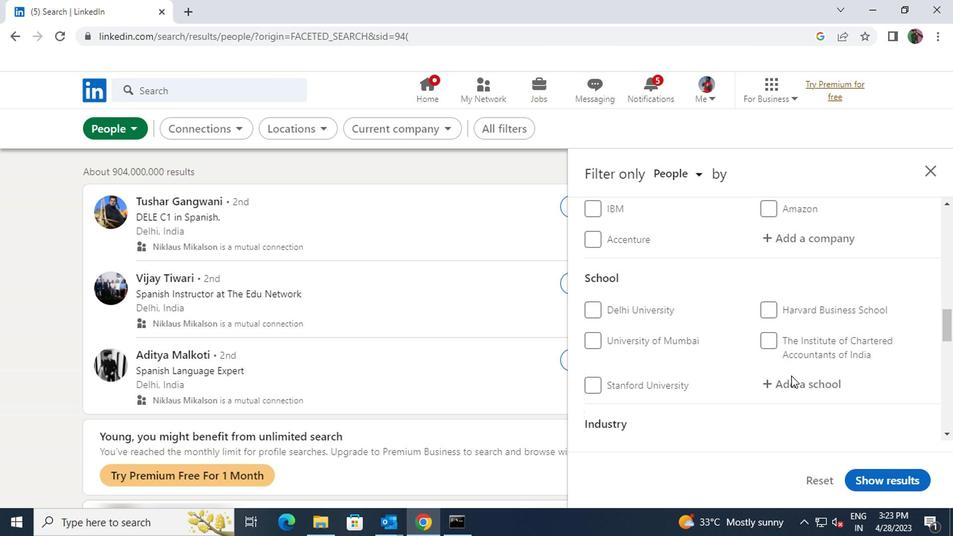
Action: Mouse pressed left at (789, 377)
Screenshot: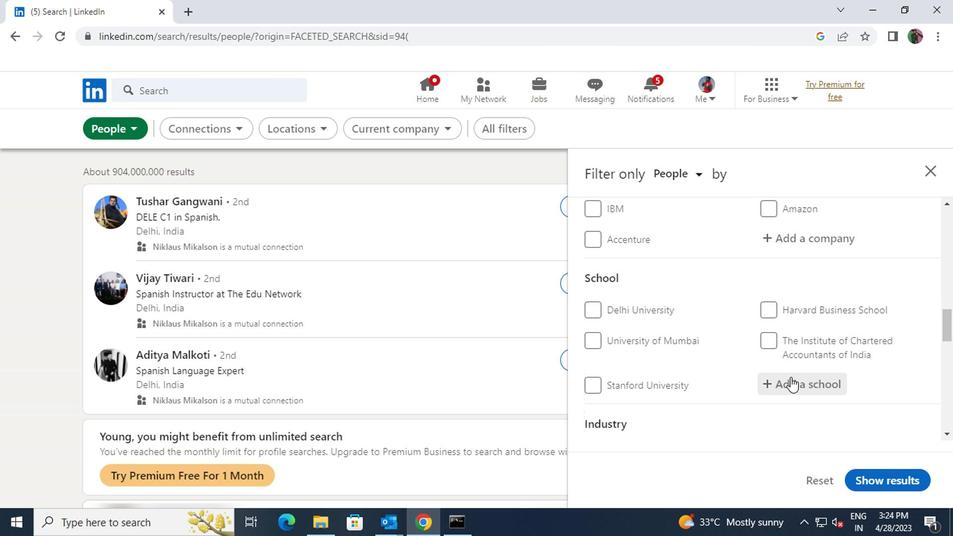
Action: Key pressed <Key.shift><Key.shift><Key.shift>RICS
Screenshot: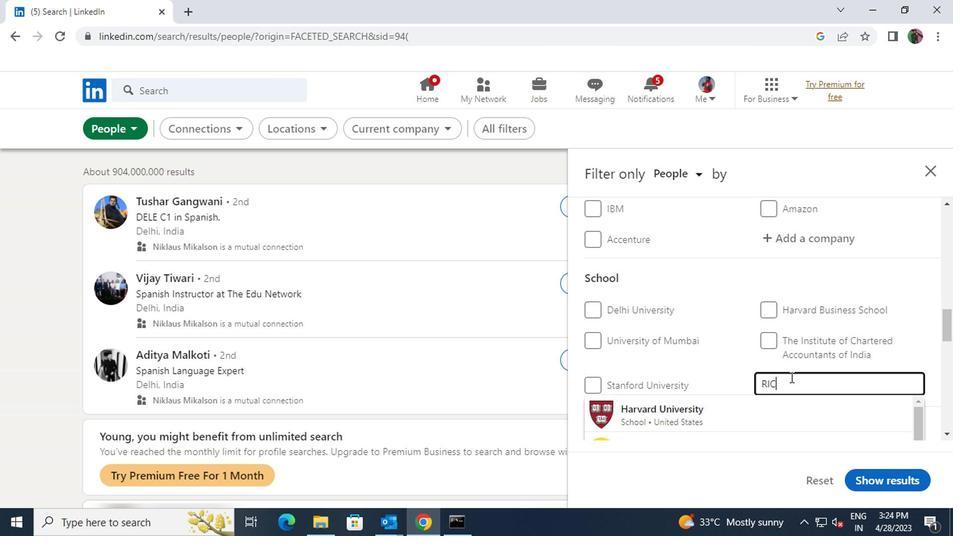 
Action: Mouse moved to (785, 401)
Screenshot: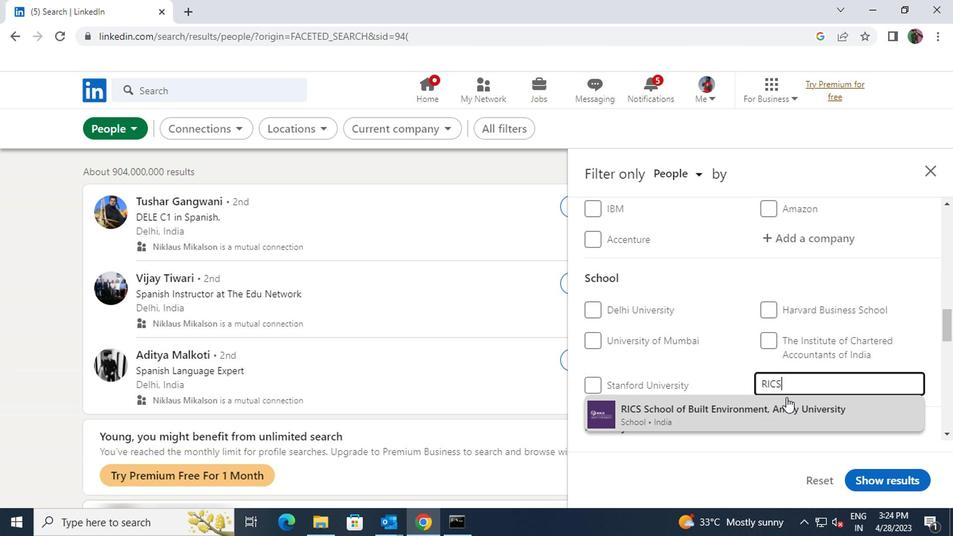 
Action: Mouse pressed left at (785, 401)
Screenshot: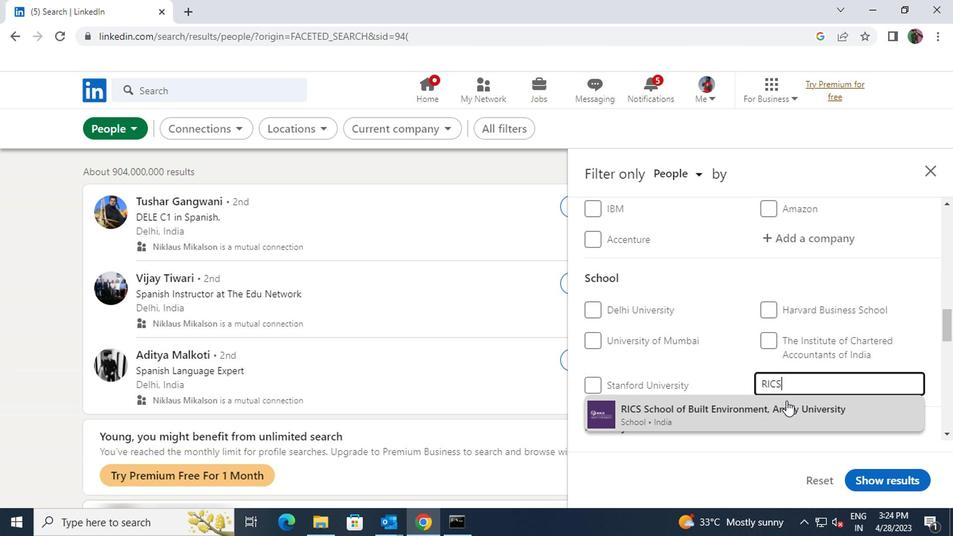 
Action: Mouse scrolled (785, 400) with delta (0, 0)
Screenshot: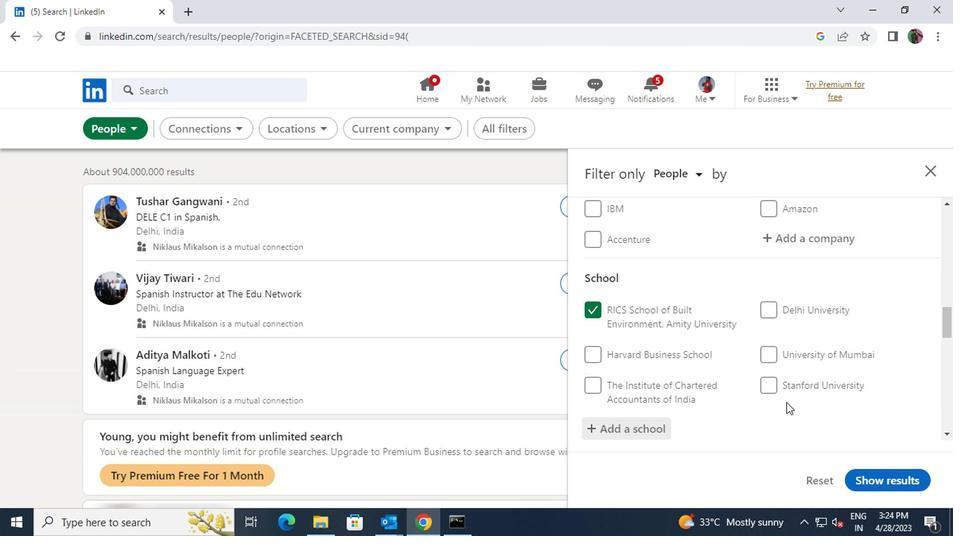 
Action: Mouse scrolled (785, 400) with delta (0, 0)
Screenshot: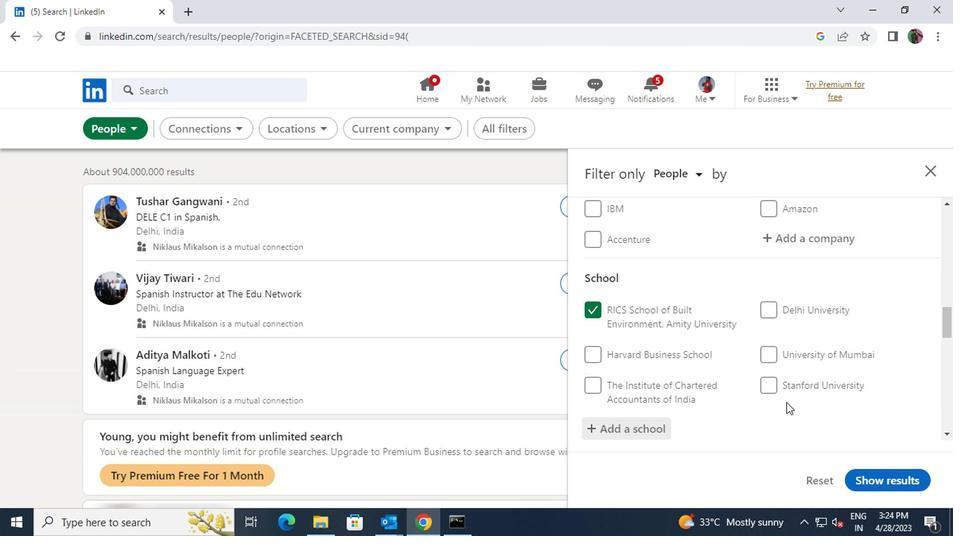 
Action: Mouse scrolled (785, 400) with delta (0, 0)
Screenshot: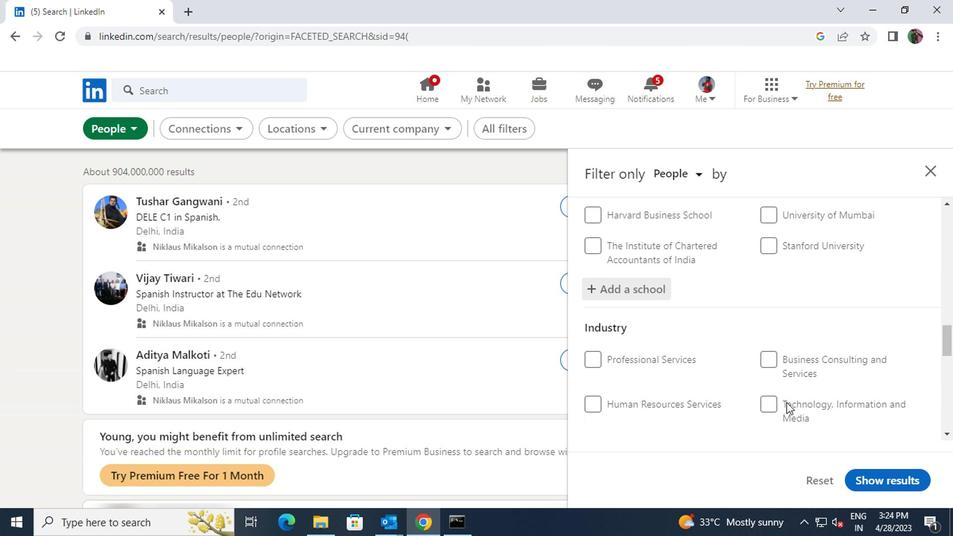 
Action: Mouse moved to (796, 372)
Screenshot: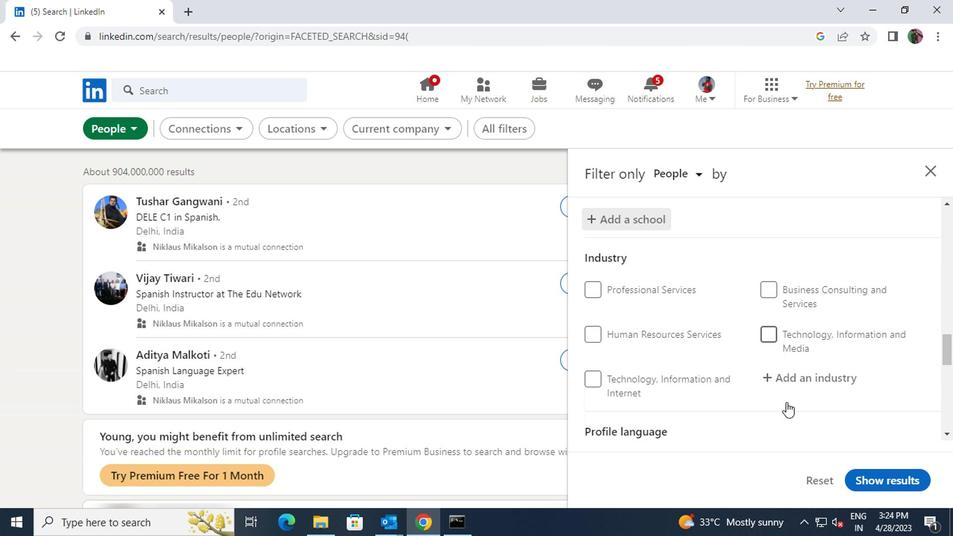 
Action: Mouse pressed left at (796, 372)
Screenshot: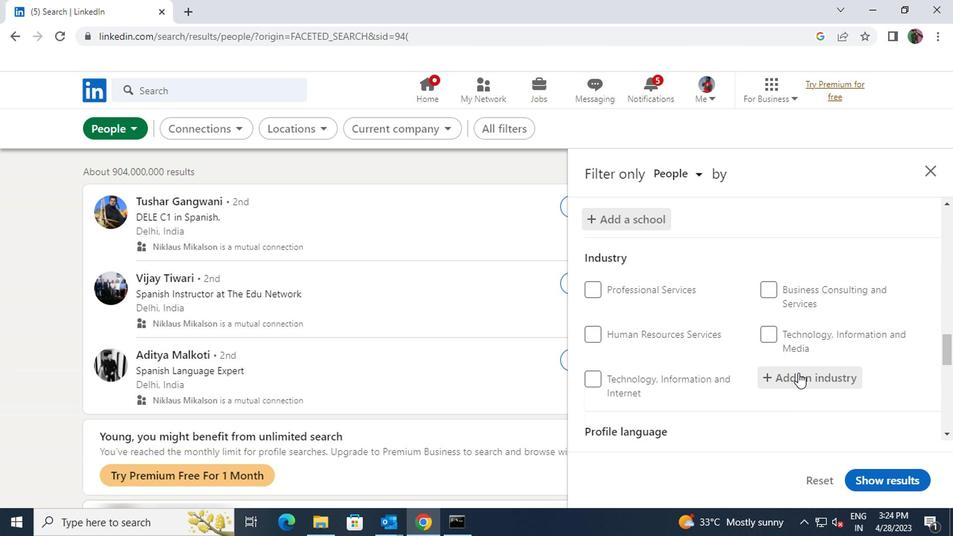 
Action: Key pressed <Key.shift>SOCIAL<Key.space><Key.shift>NETWORKING
Screenshot: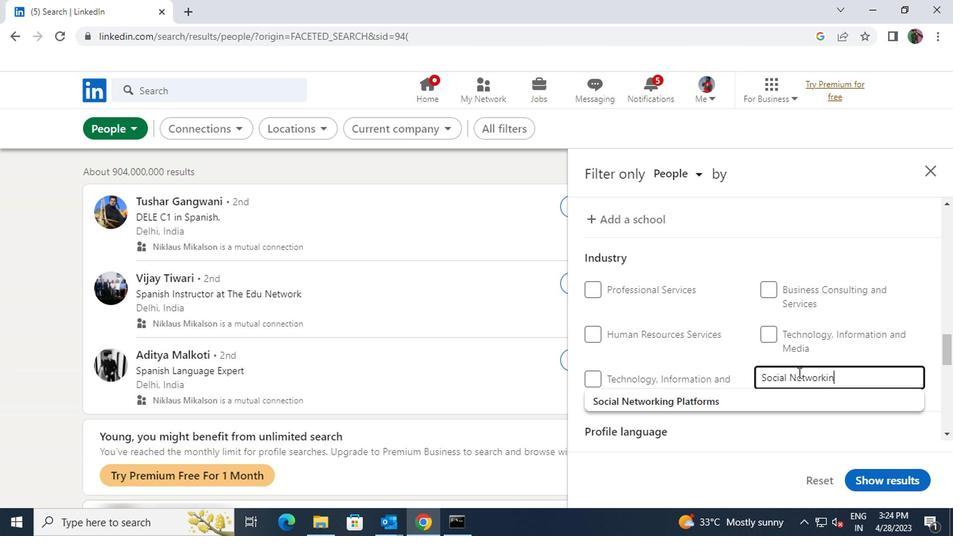 
Action: Mouse moved to (788, 395)
Screenshot: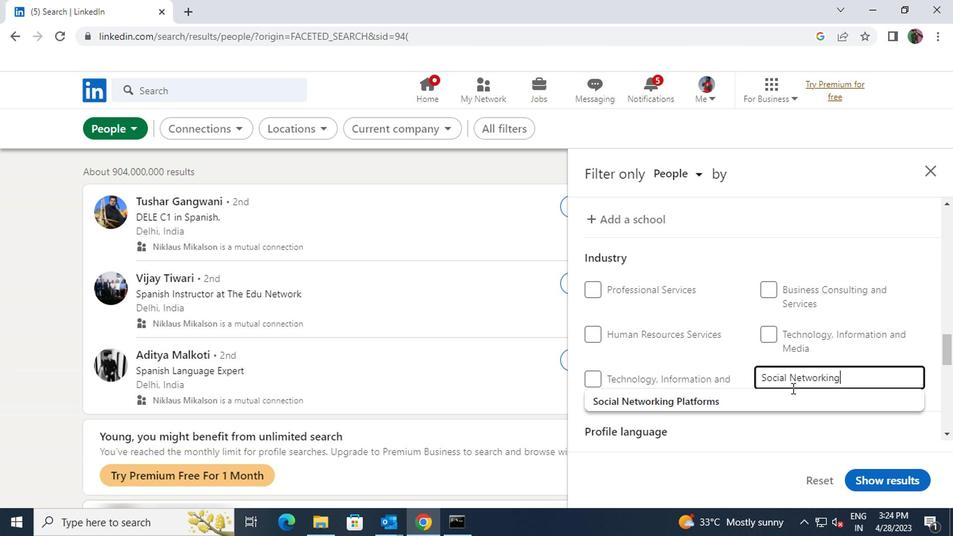 
Action: Mouse pressed left at (788, 395)
Screenshot: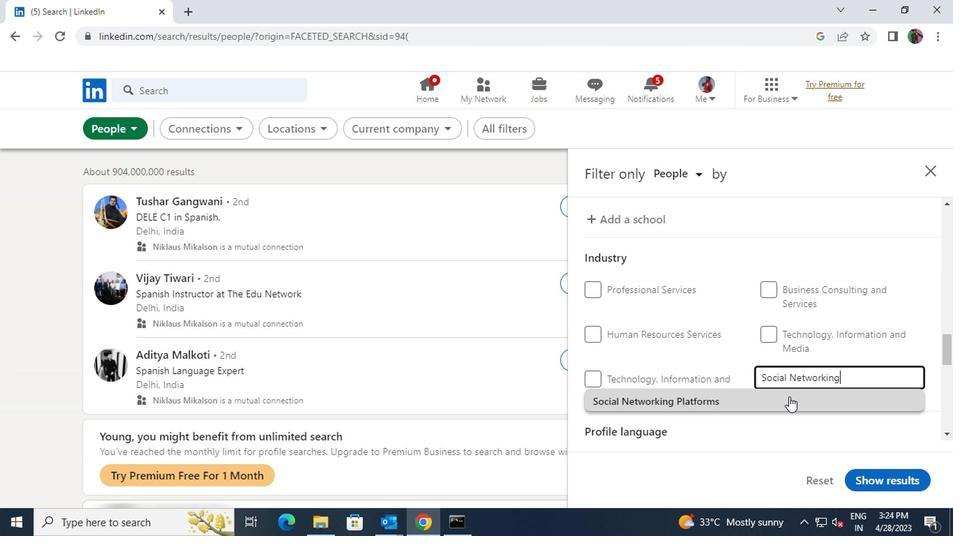 
Action: Mouse scrolled (788, 395) with delta (0, 0)
Screenshot: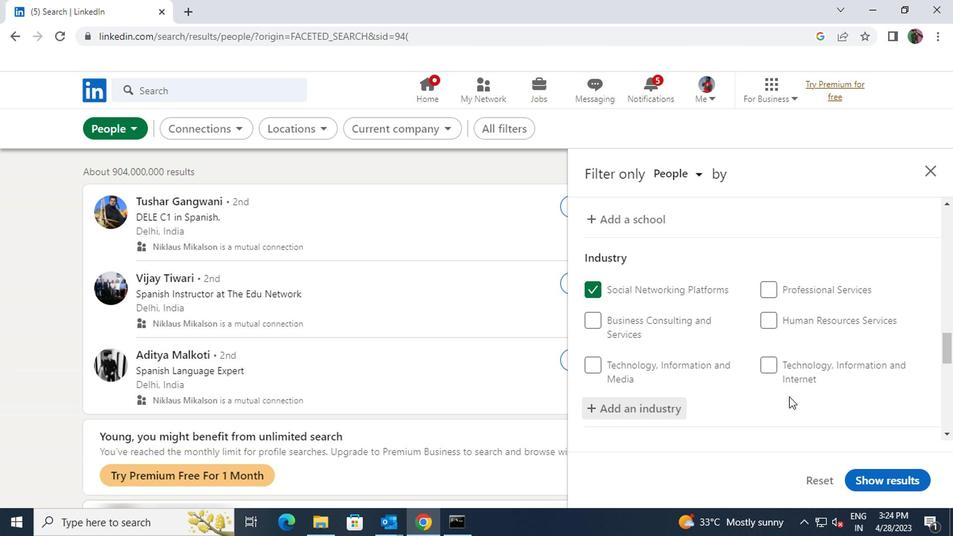 
Action: Mouse scrolled (788, 395) with delta (0, 0)
Screenshot: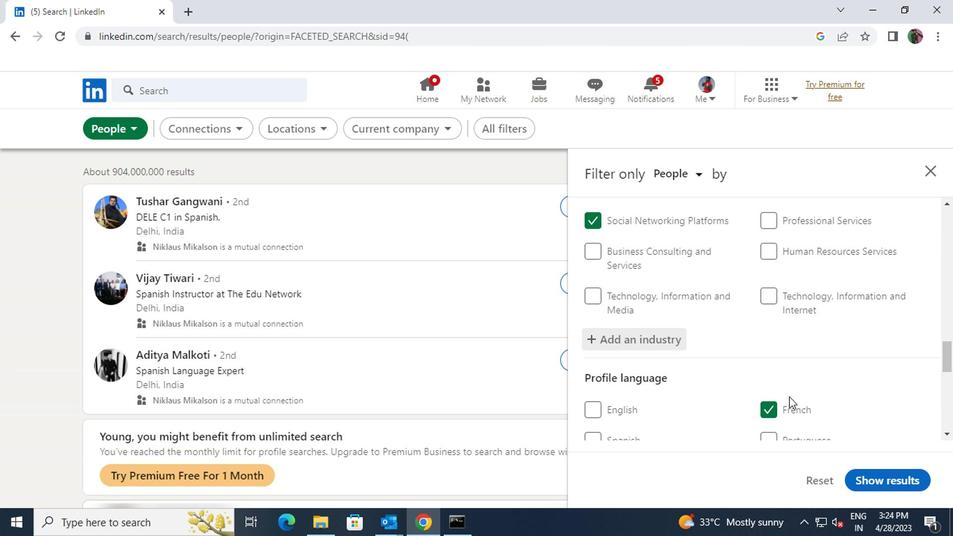 
Action: Mouse scrolled (788, 395) with delta (0, 0)
Screenshot: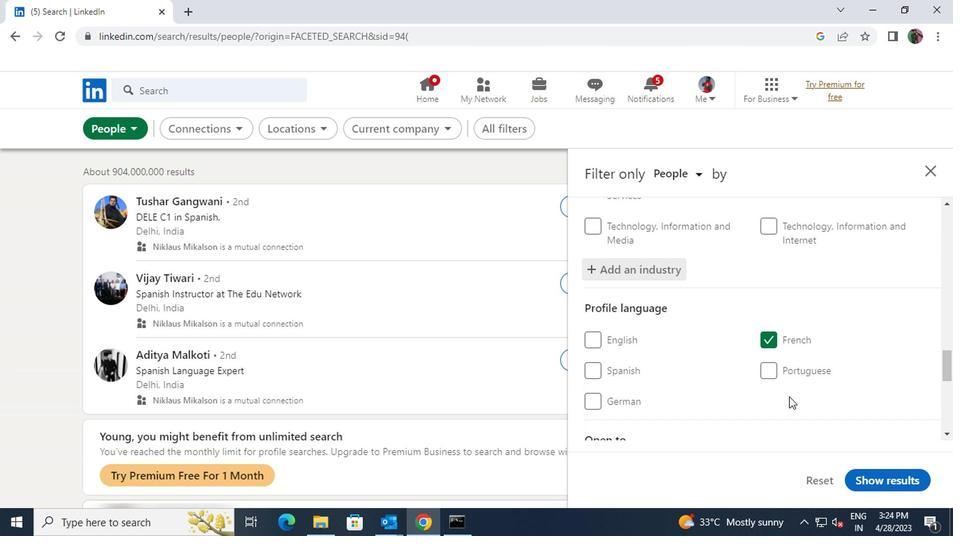 
Action: Mouse scrolled (788, 395) with delta (0, 0)
Screenshot: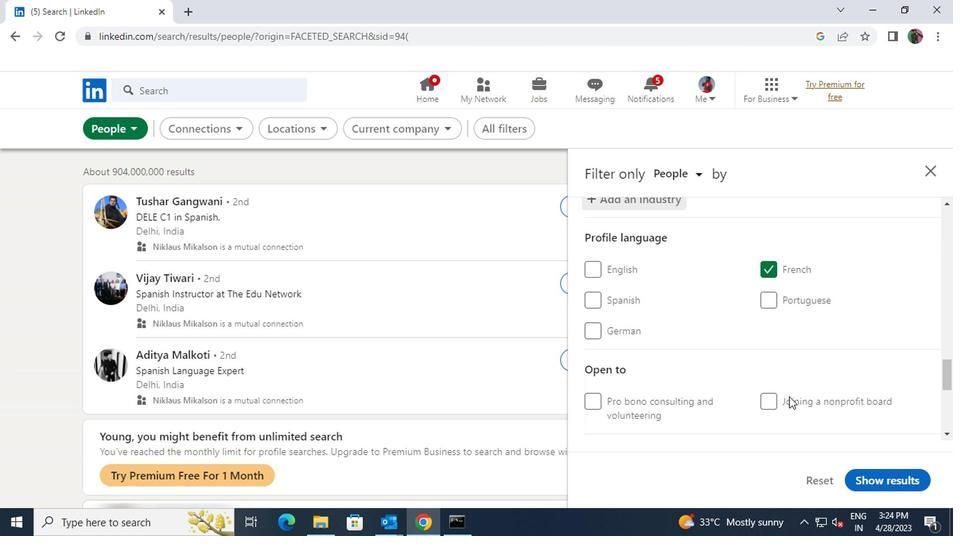 
Action: Mouse scrolled (788, 395) with delta (0, 0)
Screenshot: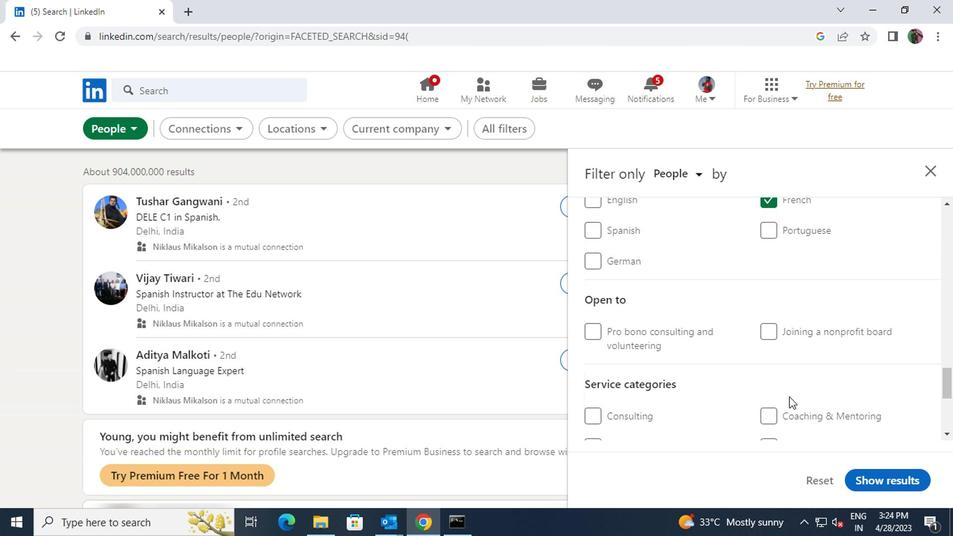 
Action: Mouse moved to (786, 404)
Screenshot: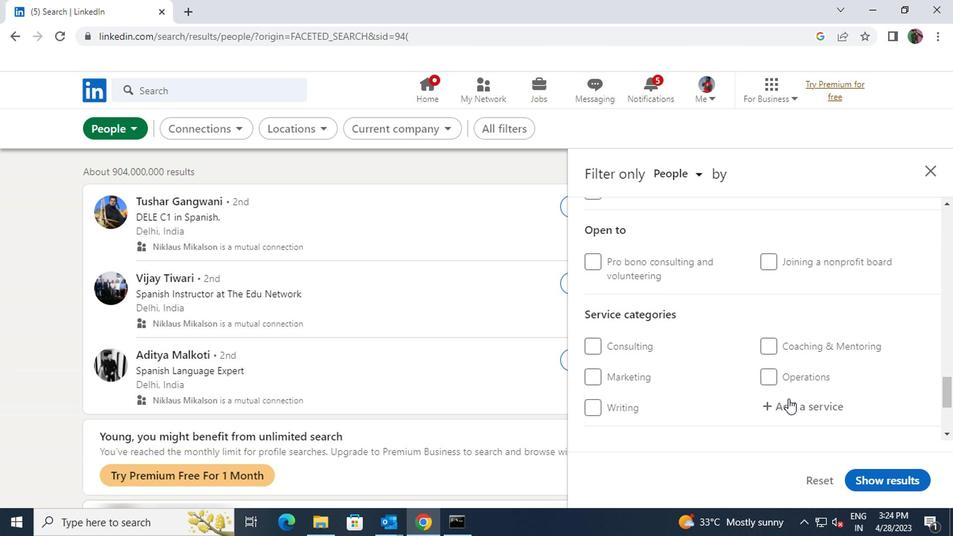 
Action: Mouse pressed left at (786, 404)
Screenshot: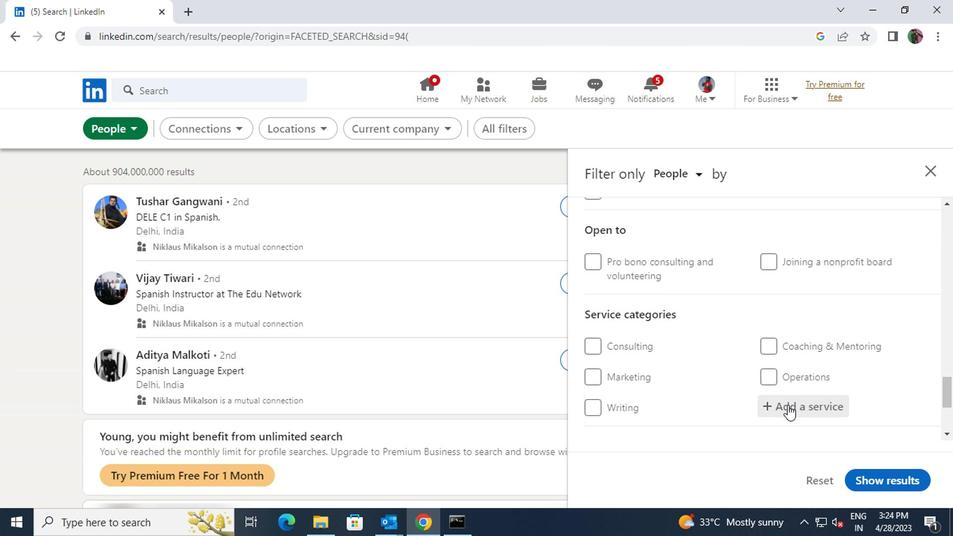 
Action: Key pressed <Key.shift>VIDEO
Screenshot: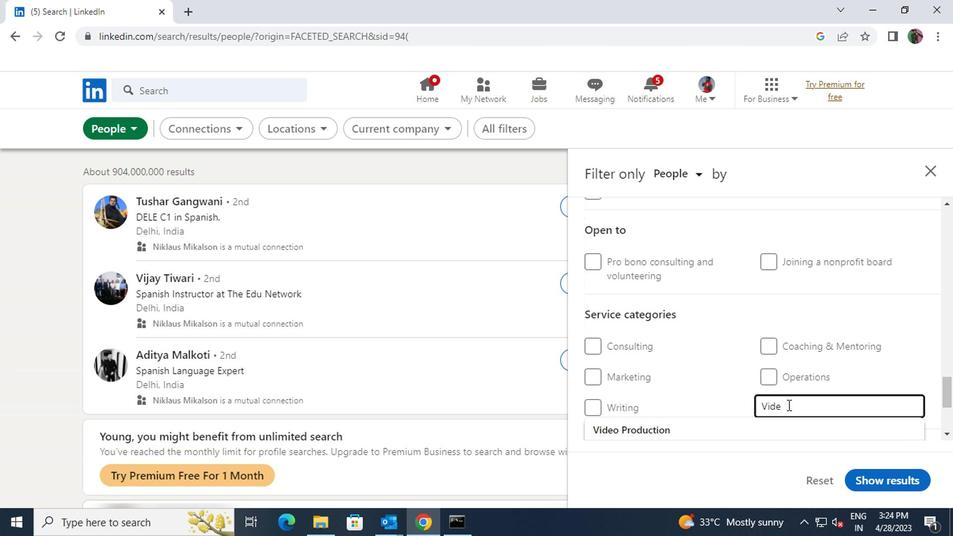 
Action: Mouse moved to (777, 422)
Screenshot: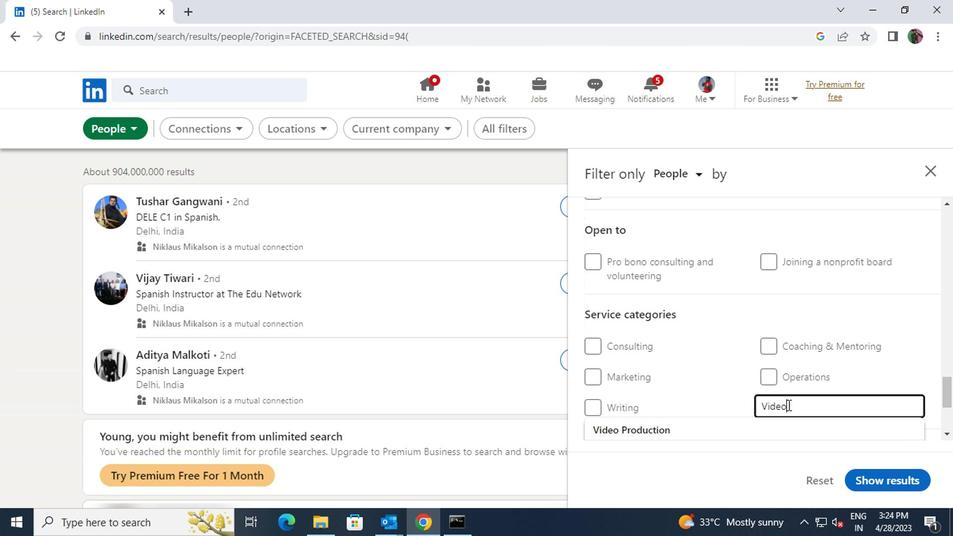 
Action: Mouse pressed left at (777, 422)
Screenshot: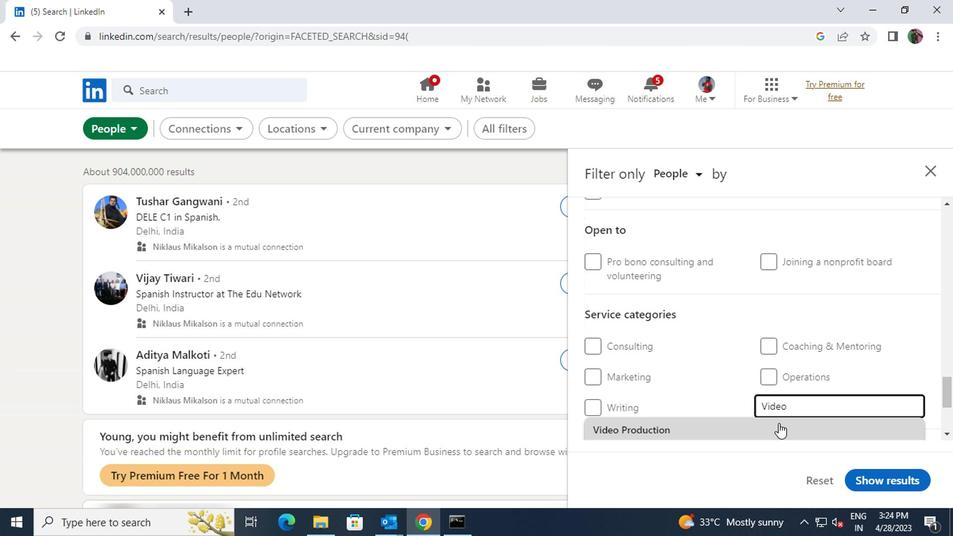 
Action: Mouse scrolled (777, 421) with delta (0, 0)
Screenshot: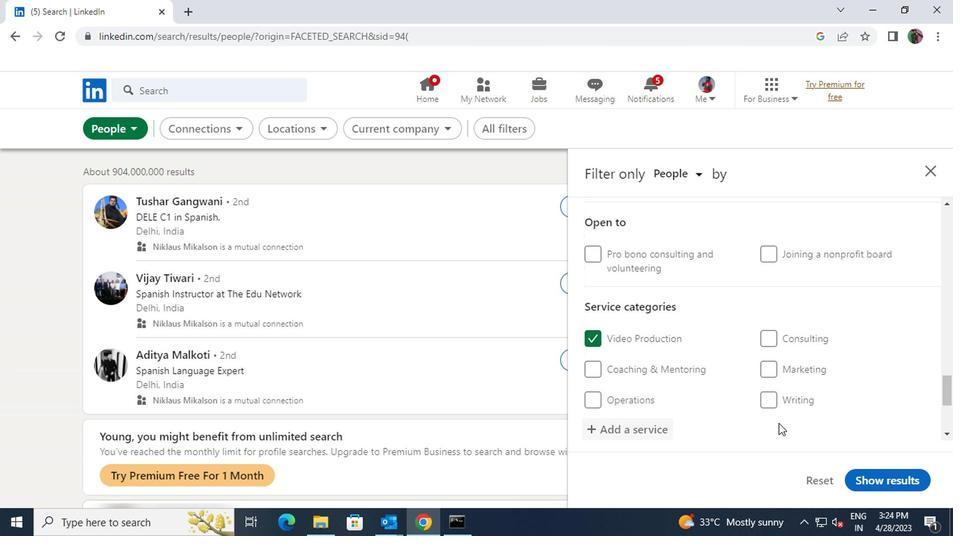 
Action: Mouse scrolled (777, 421) with delta (0, 0)
Screenshot: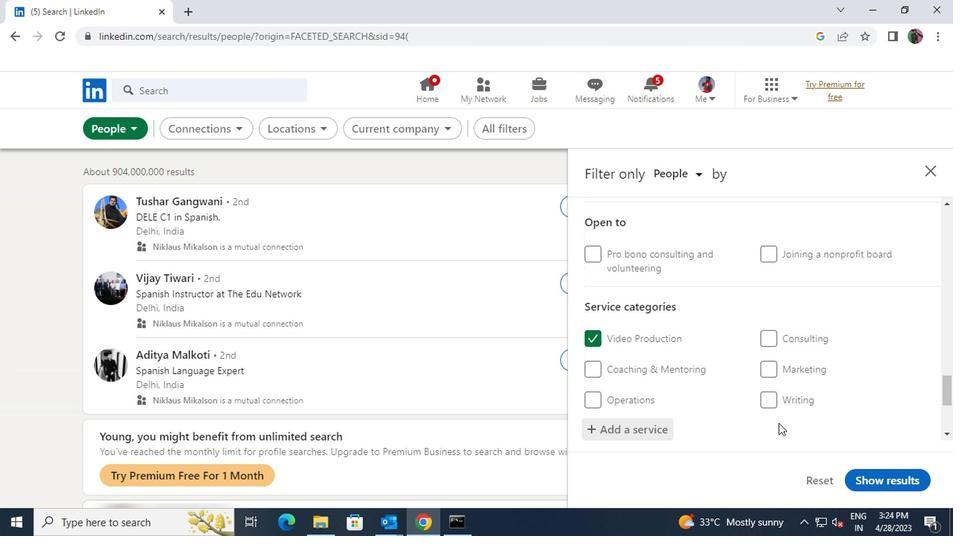 
Action: Mouse moved to (677, 423)
Screenshot: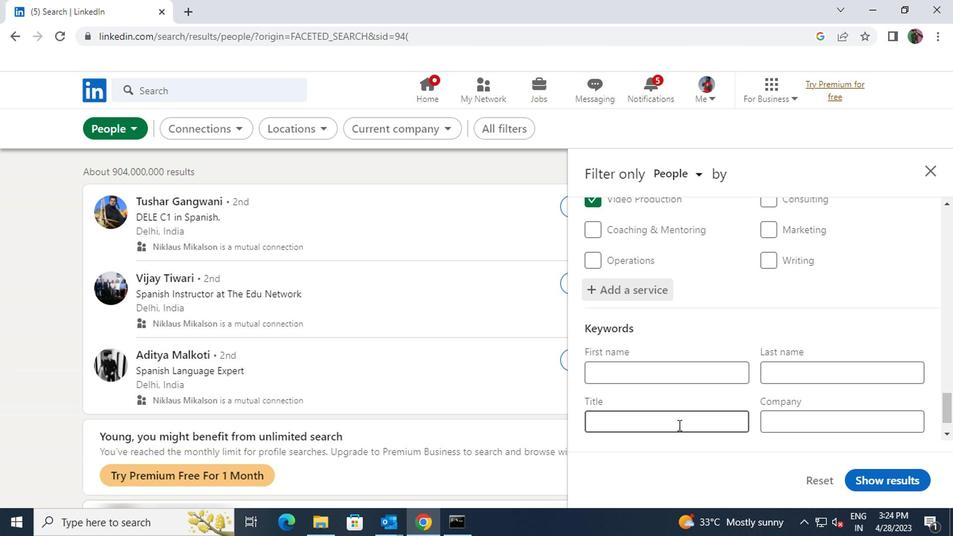 
Action: Mouse pressed left at (677, 423)
Screenshot: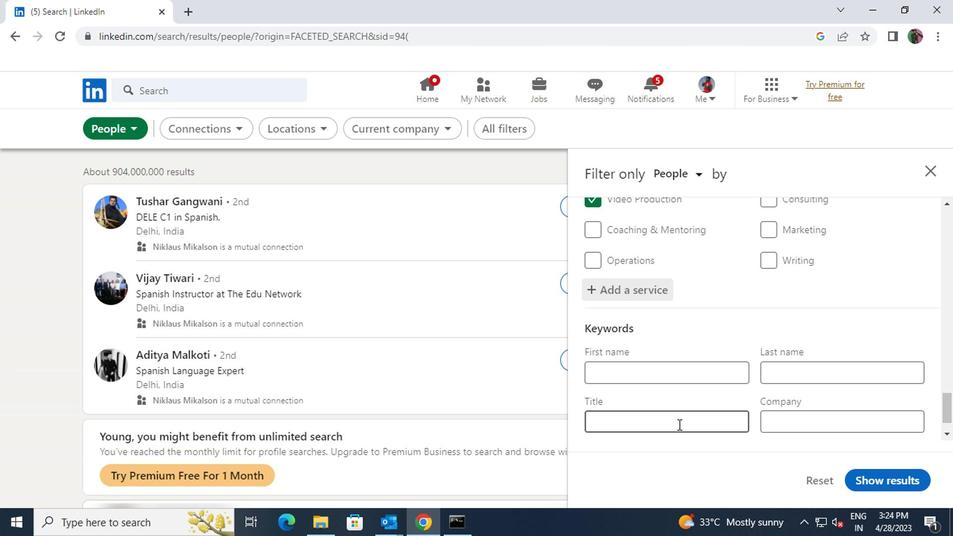 
Action: Key pressed <Key.shift>CAREGIVER
Screenshot: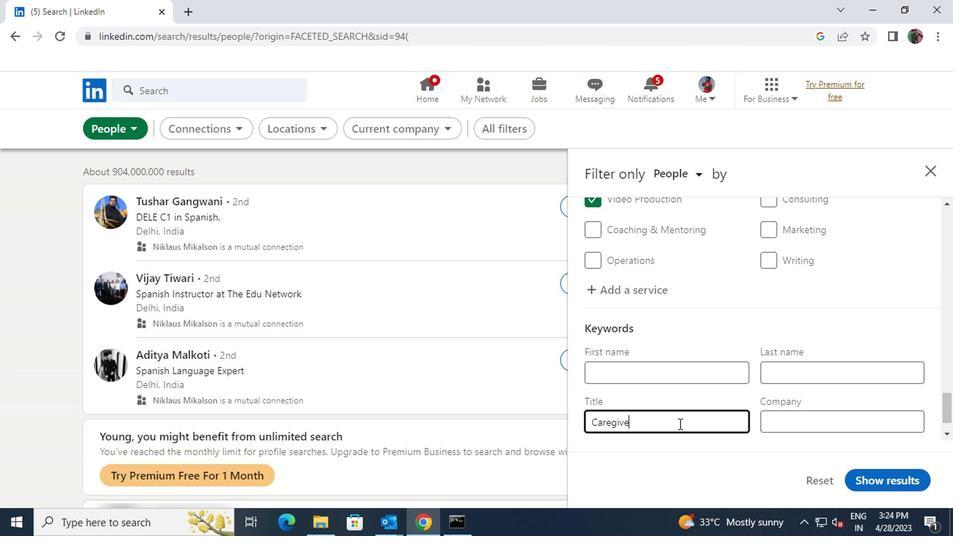 
Action: Mouse moved to (863, 476)
Screenshot: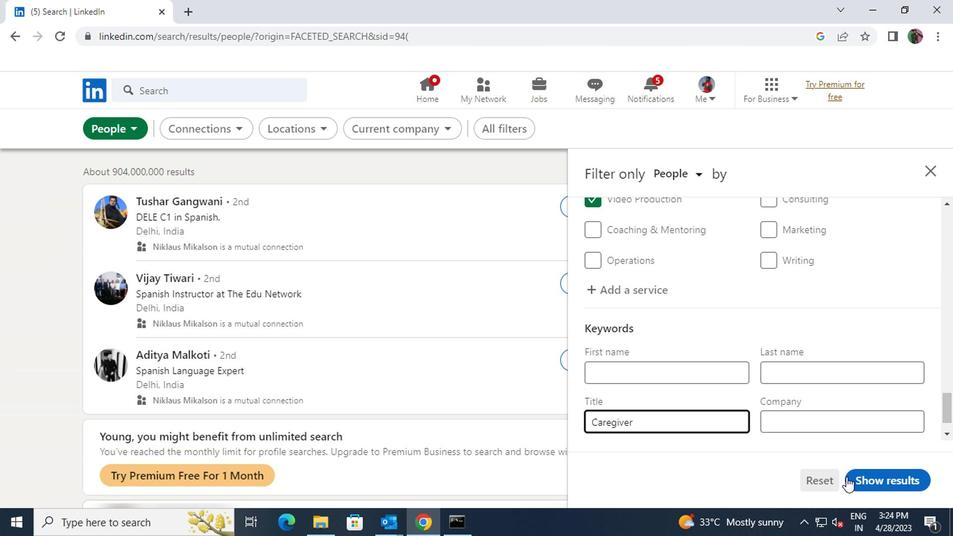 
Action: Mouse pressed left at (863, 476)
Screenshot: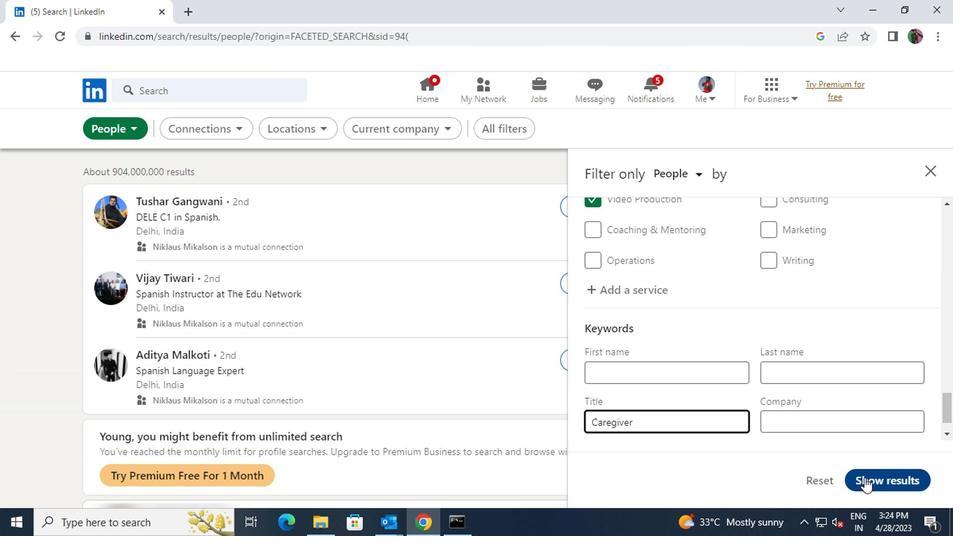 
